 Task: Look for space in Tríkala, Greece from 5th July, 2023 to 15th July, 2023 for 9 adults in price range Rs.15000 to Rs.25000. Place can be entire place with 5 bedrooms having 5 beds and 5 bathrooms. Property type can be house, flat, hotel. Amenities needed are: washing machine. Booking option can be shelf check-in. Required host language is English.
Action: Mouse moved to (499, 59)
Screenshot: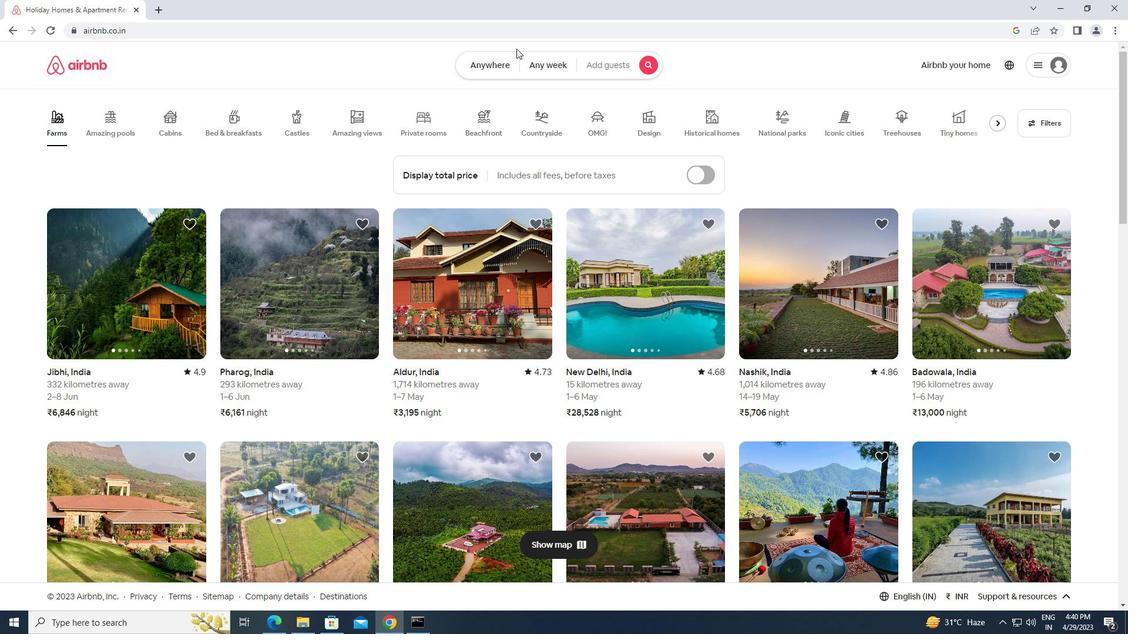 
Action: Mouse pressed left at (499, 59)
Screenshot: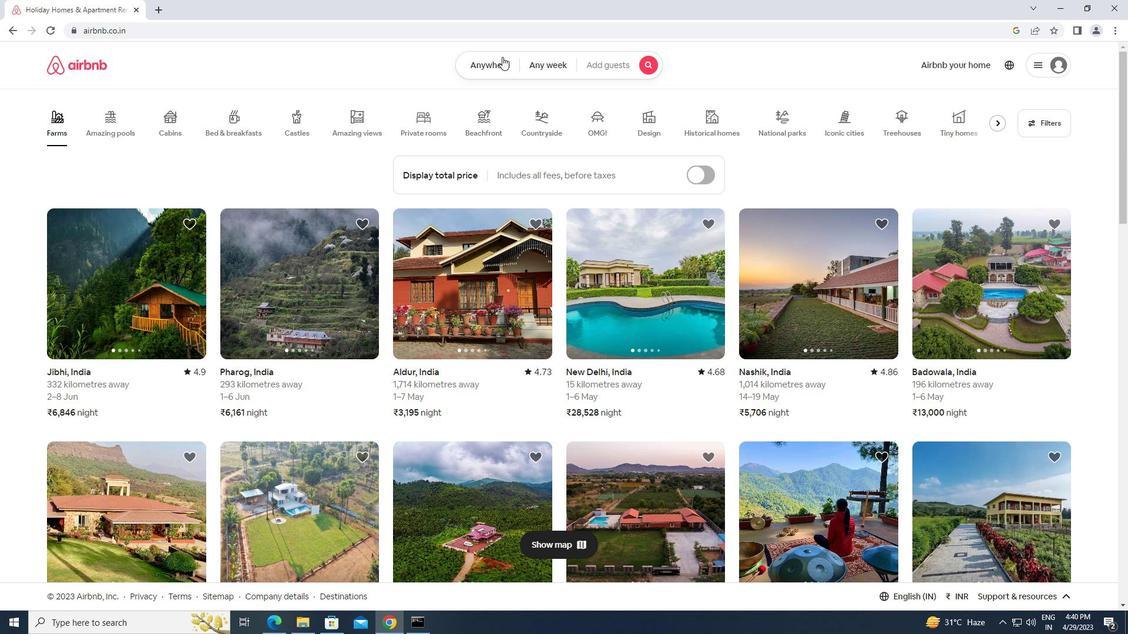 
Action: Mouse moved to (441, 105)
Screenshot: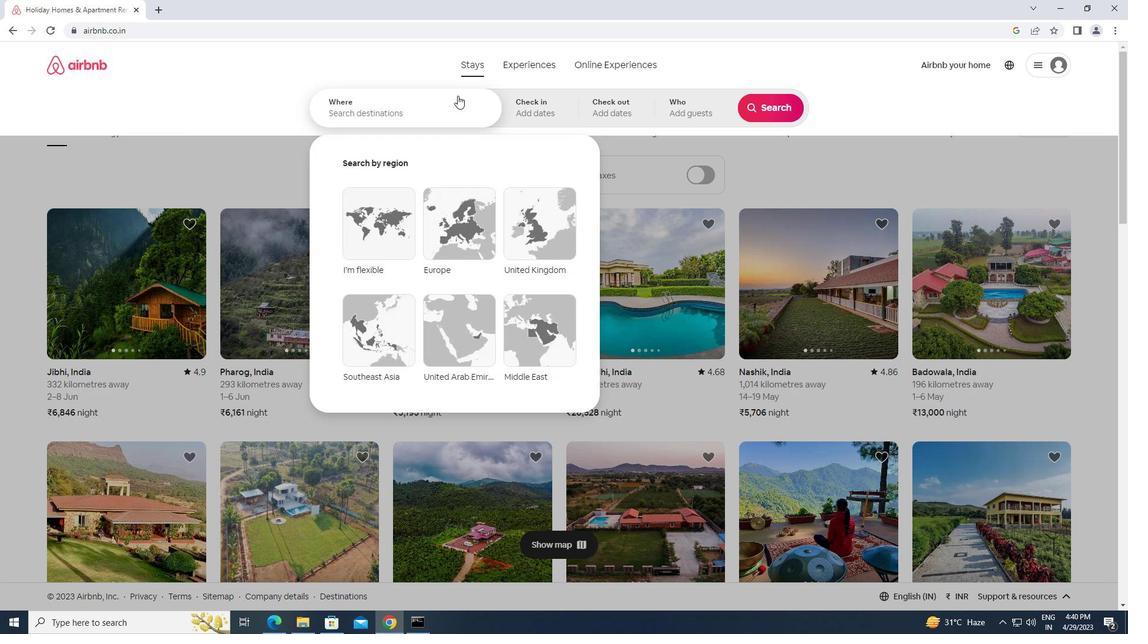 
Action: Mouse pressed left at (441, 105)
Screenshot: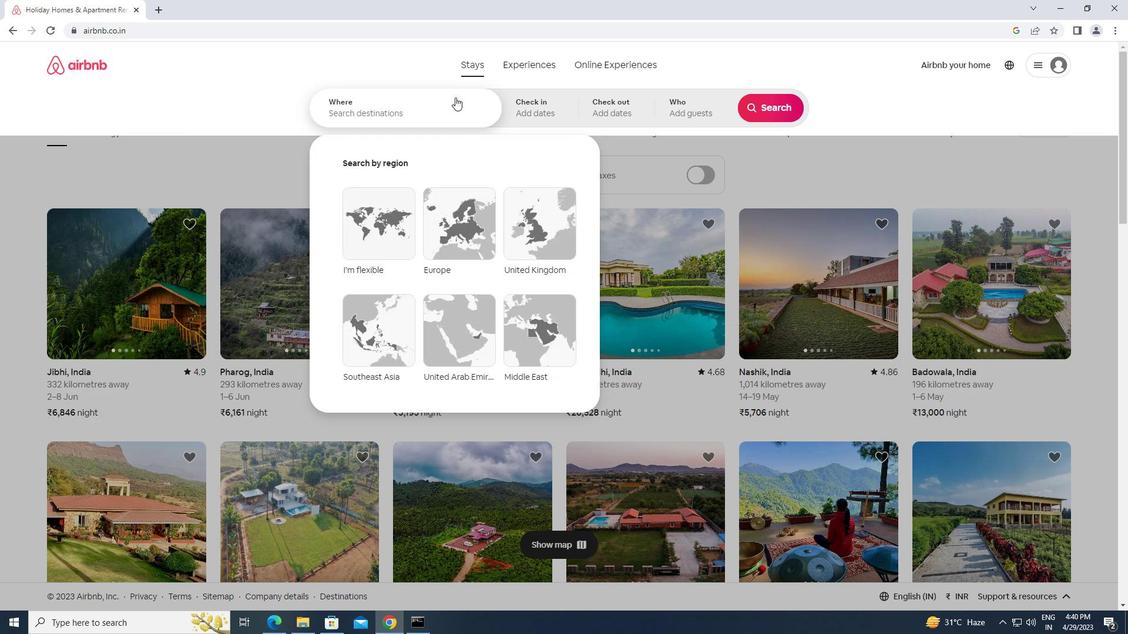 
Action: Key pressed <Key.caps_lock>t<Key.caps_lock>rikala,<Key.space><Key.caps_lock>g<Key.caps_lock>reece<Key.enter>
Screenshot: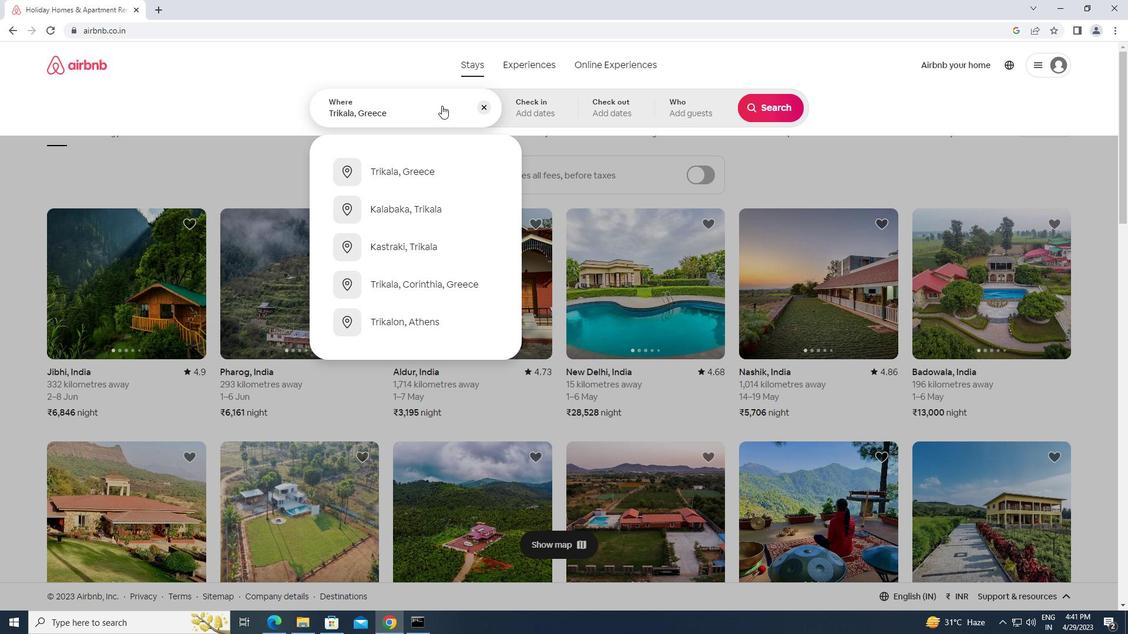 
Action: Mouse moved to (782, 211)
Screenshot: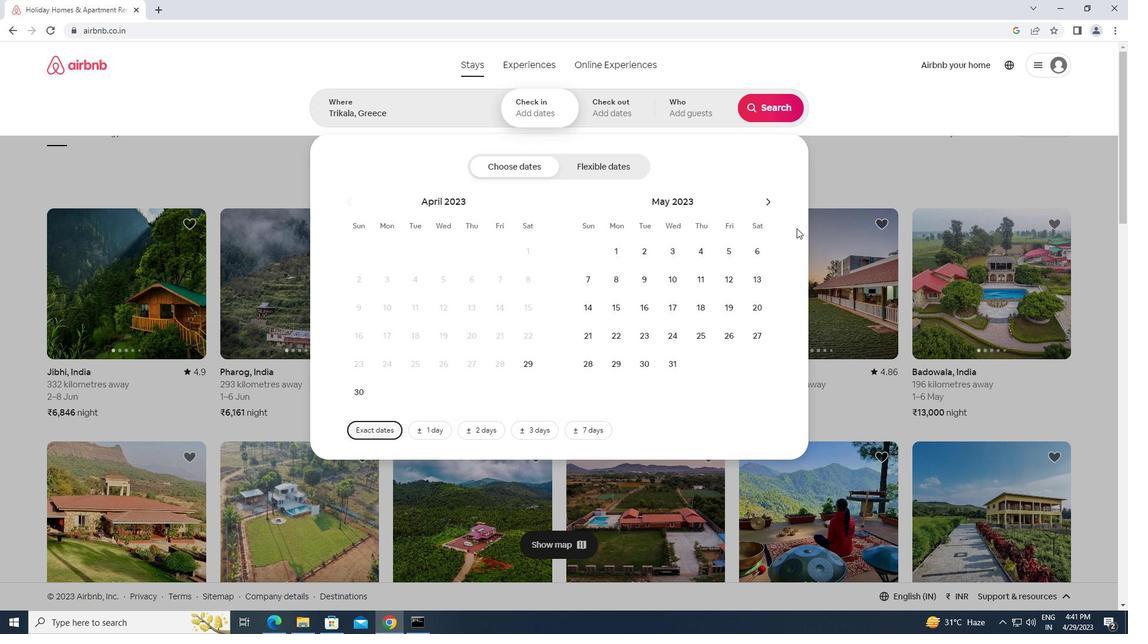 
Action: Mouse pressed left at (782, 211)
Screenshot: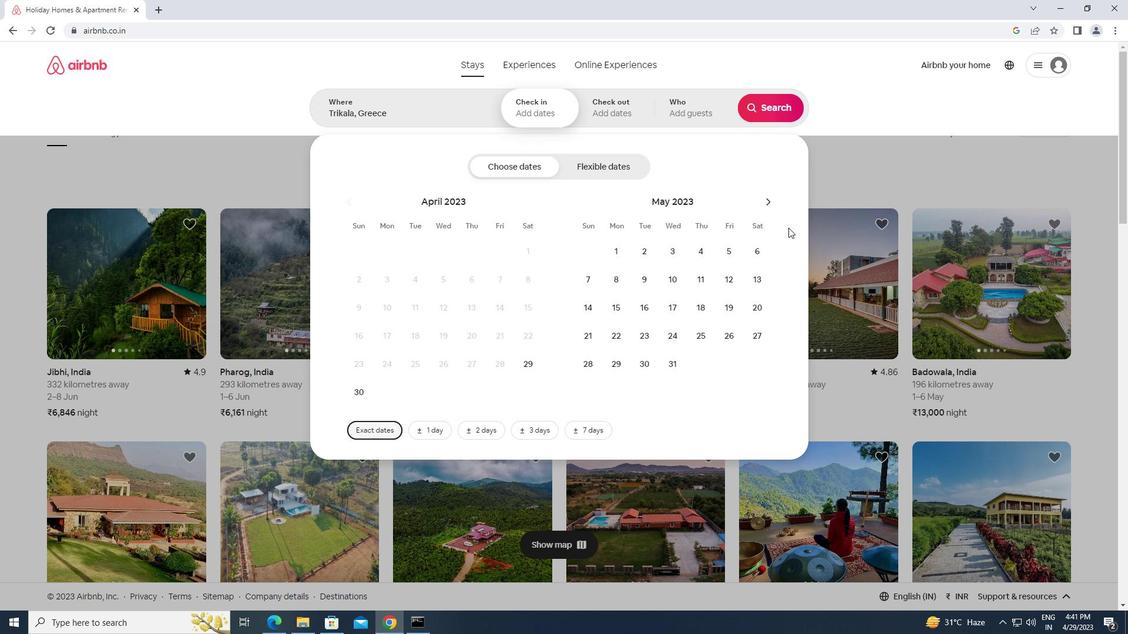 
Action: Mouse moved to (763, 206)
Screenshot: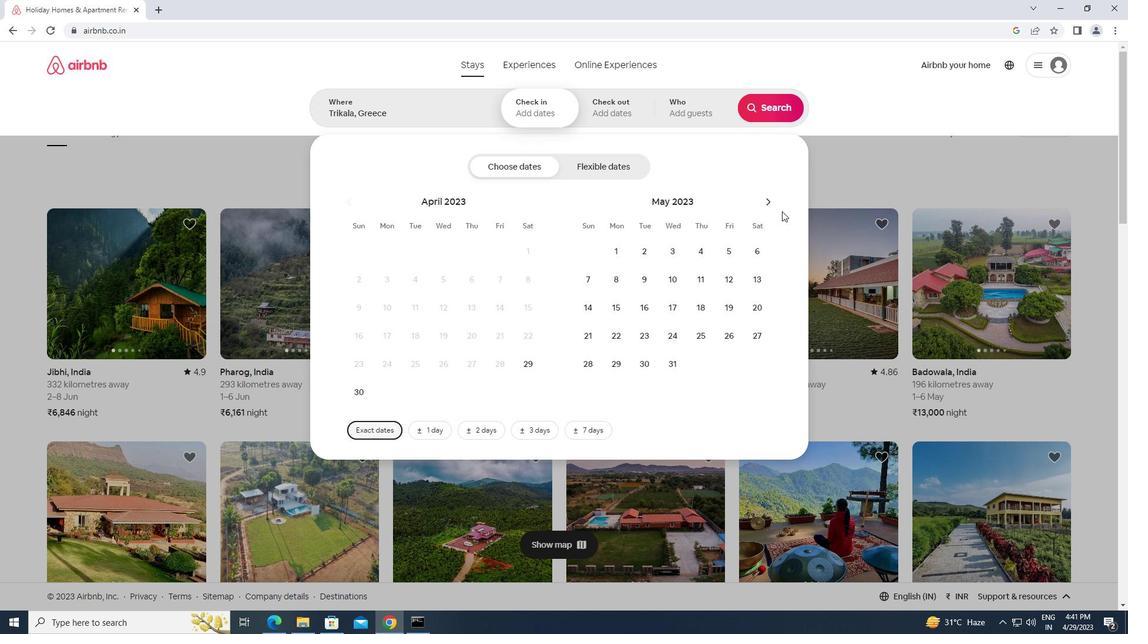 
Action: Mouse pressed left at (763, 206)
Screenshot: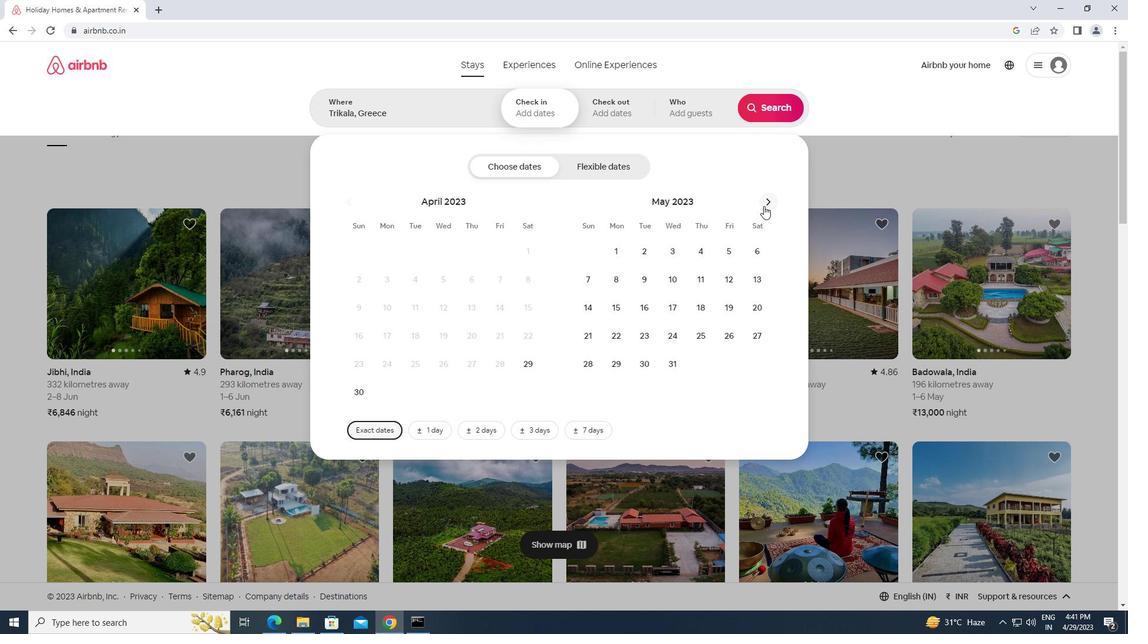 
Action: Mouse pressed left at (763, 206)
Screenshot: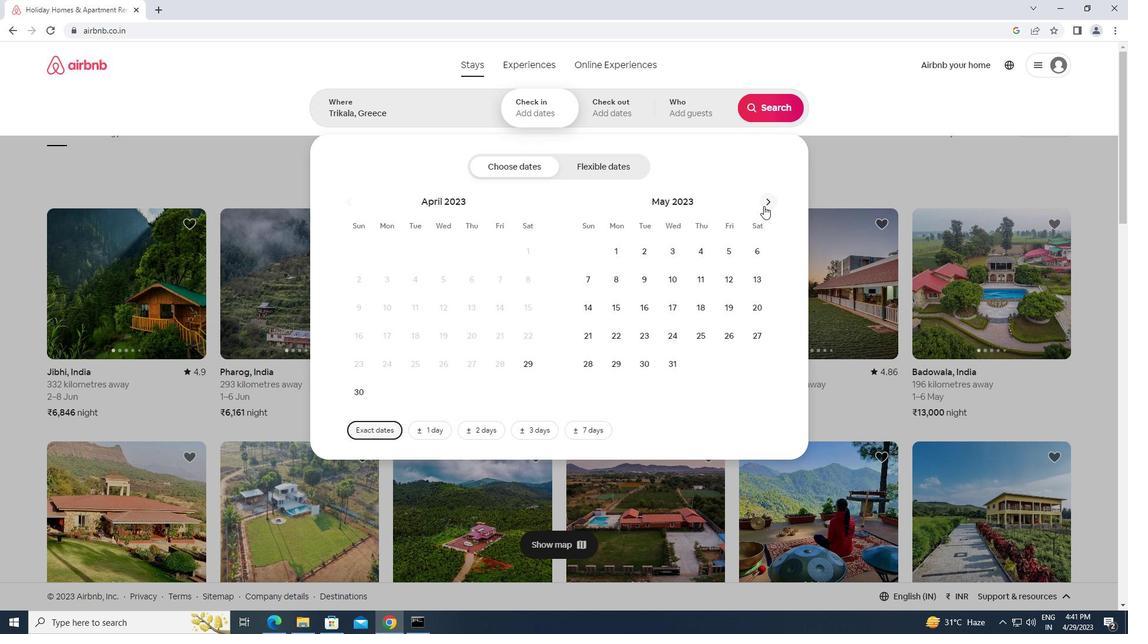 
Action: Mouse moved to (667, 277)
Screenshot: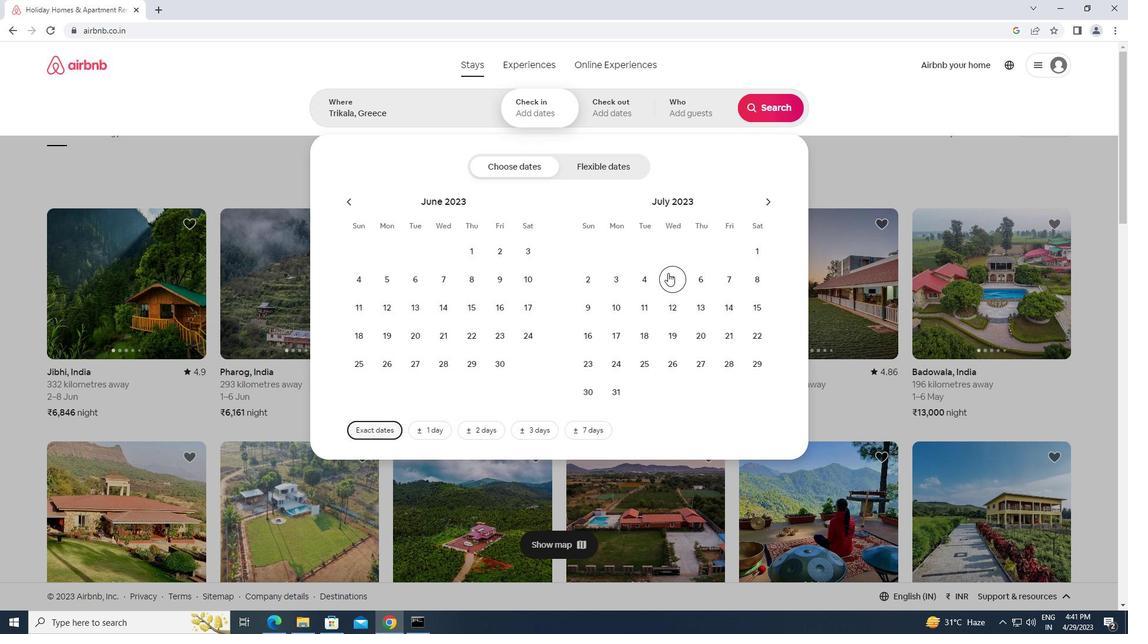 
Action: Mouse pressed left at (667, 277)
Screenshot: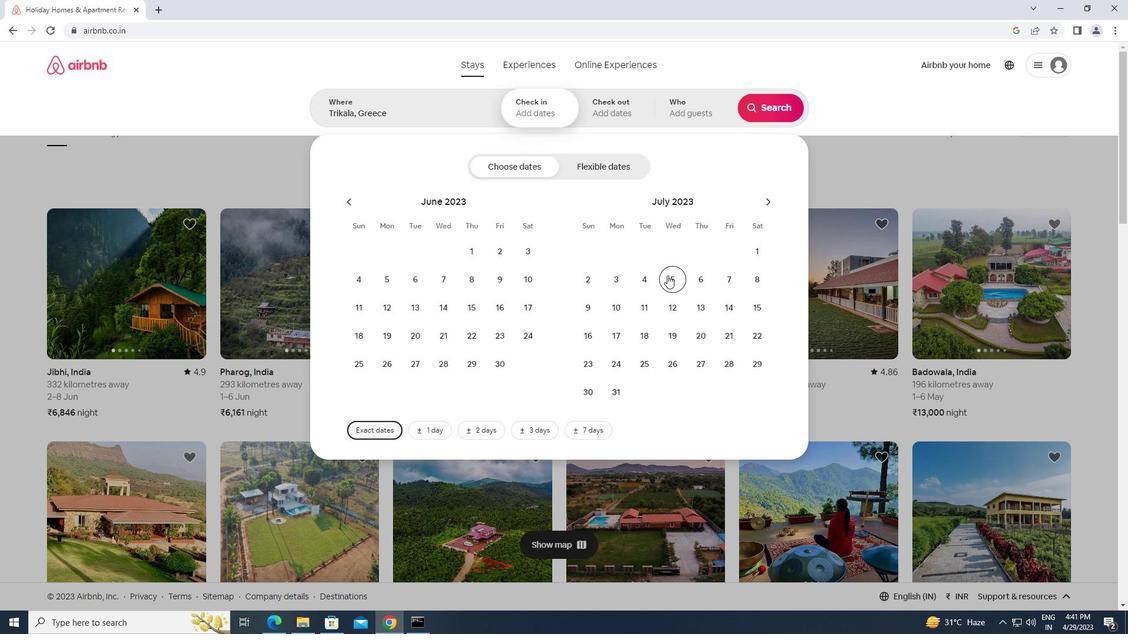 
Action: Mouse moved to (755, 304)
Screenshot: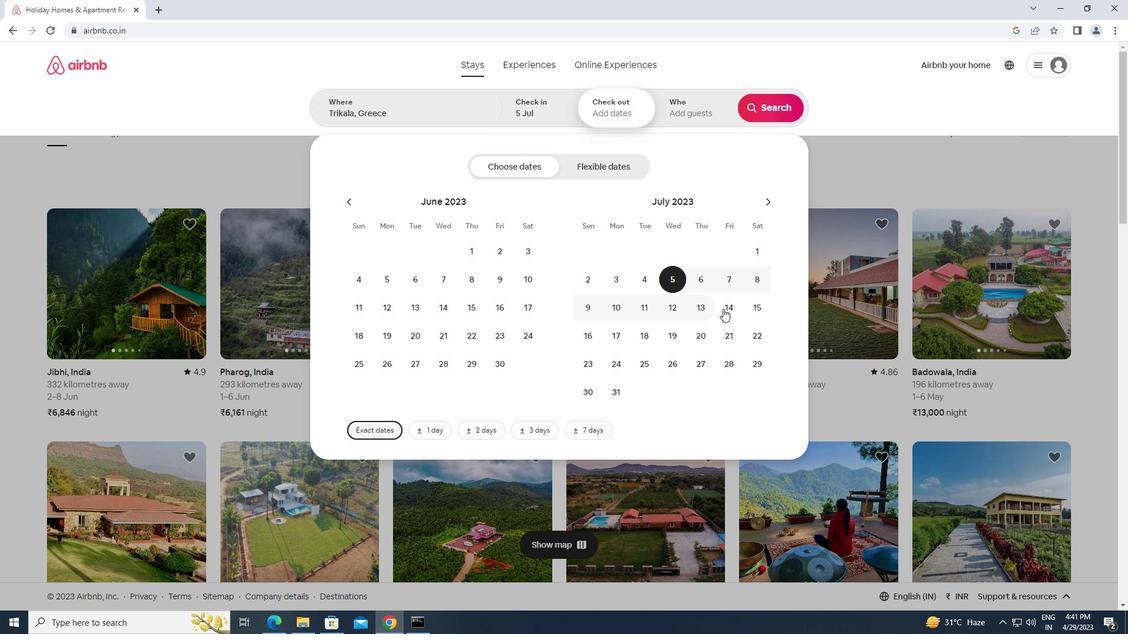 
Action: Mouse pressed left at (755, 304)
Screenshot: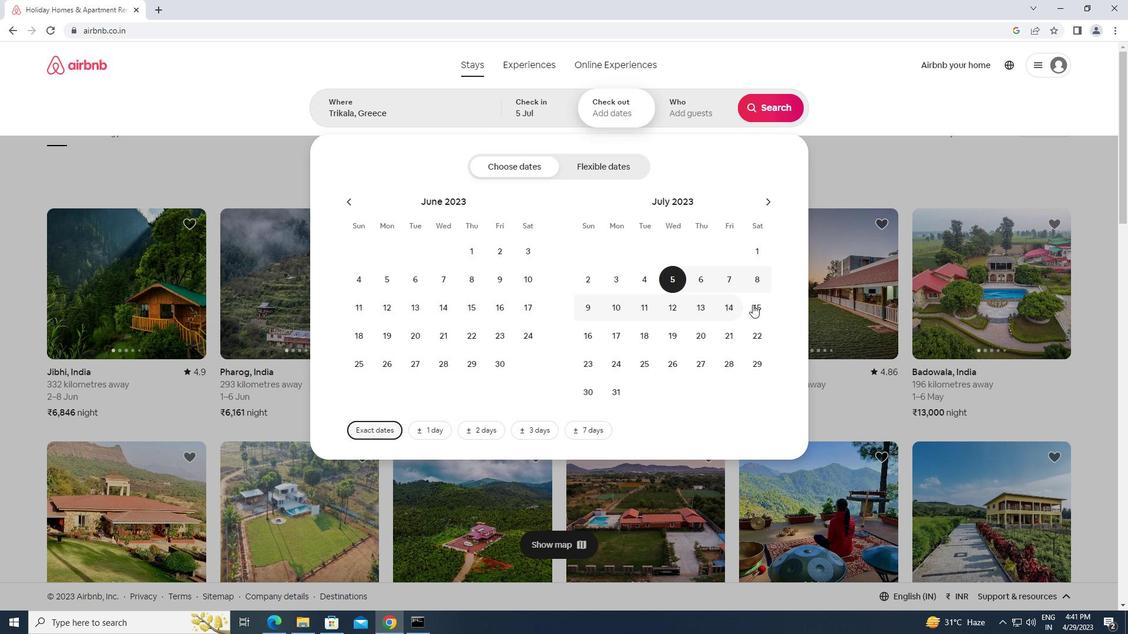 
Action: Mouse moved to (682, 104)
Screenshot: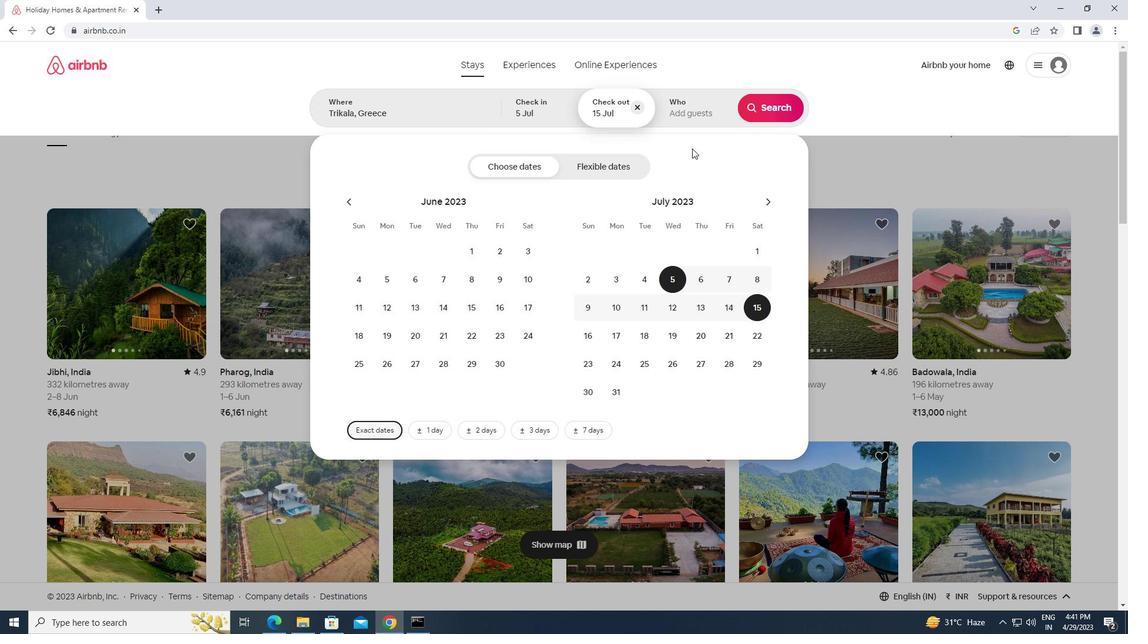 
Action: Mouse pressed left at (682, 104)
Screenshot: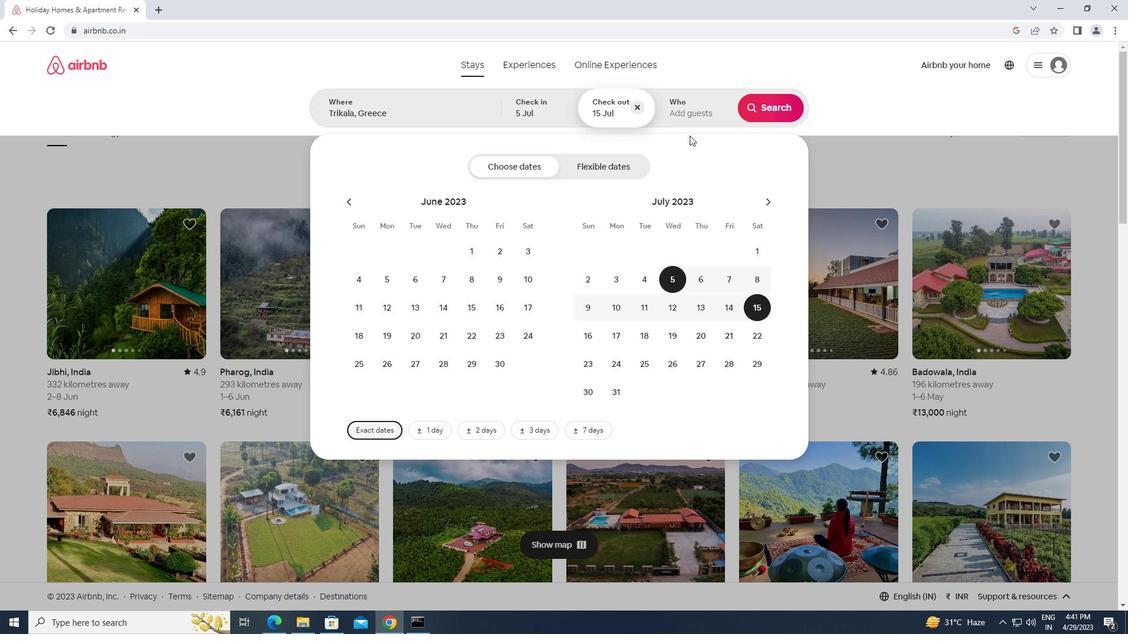 
Action: Mouse moved to (779, 166)
Screenshot: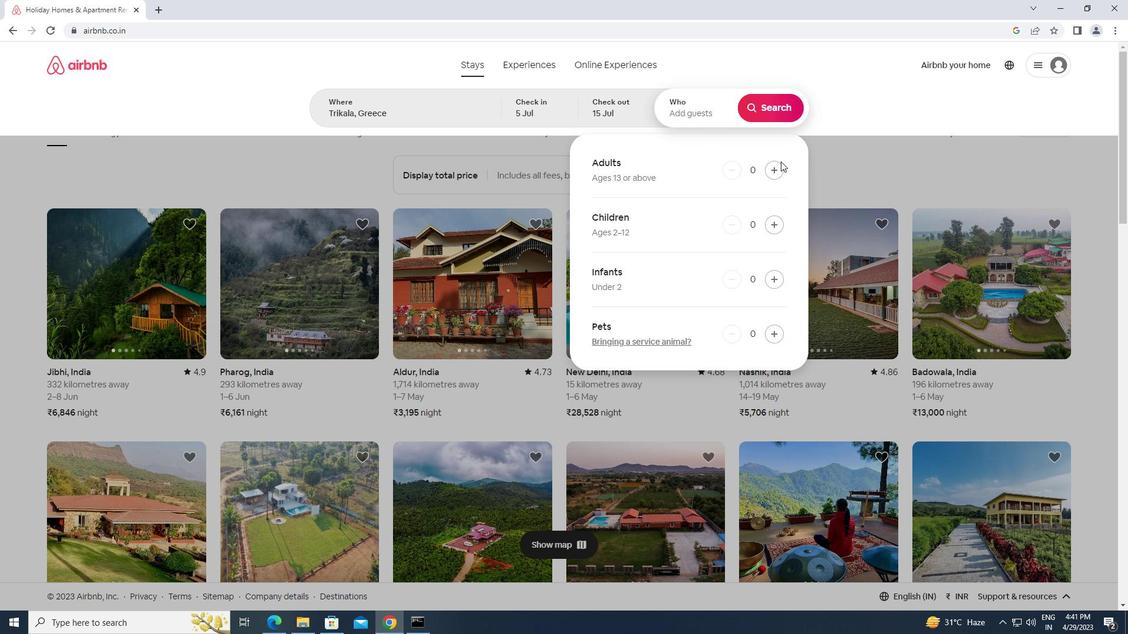 
Action: Mouse pressed left at (779, 166)
Screenshot: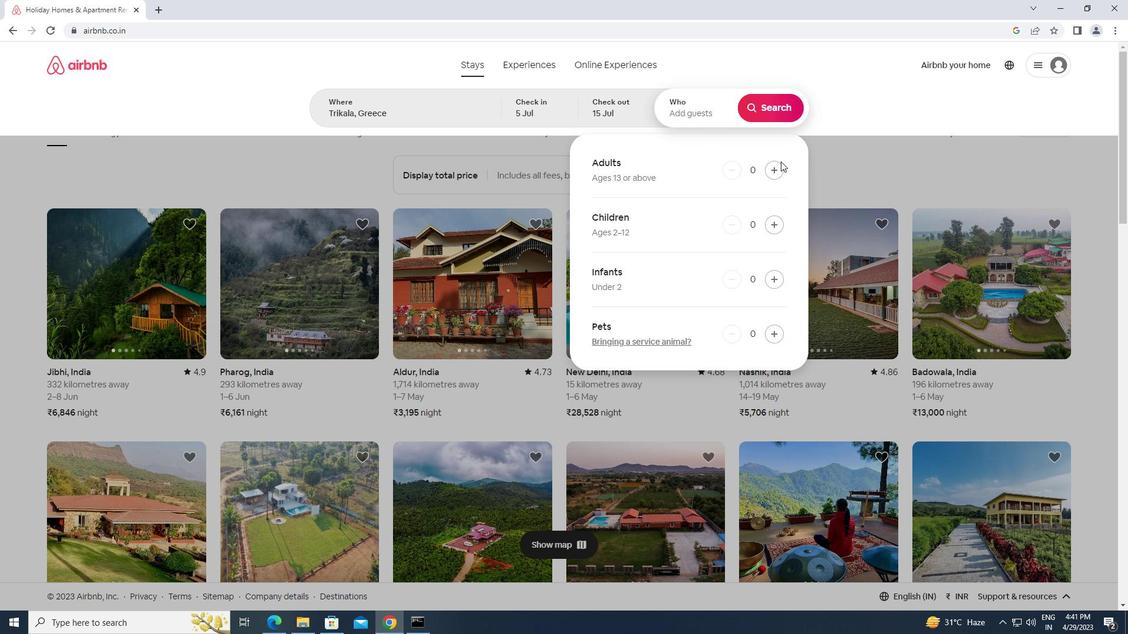 
Action: Mouse pressed left at (779, 166)
Screenshot: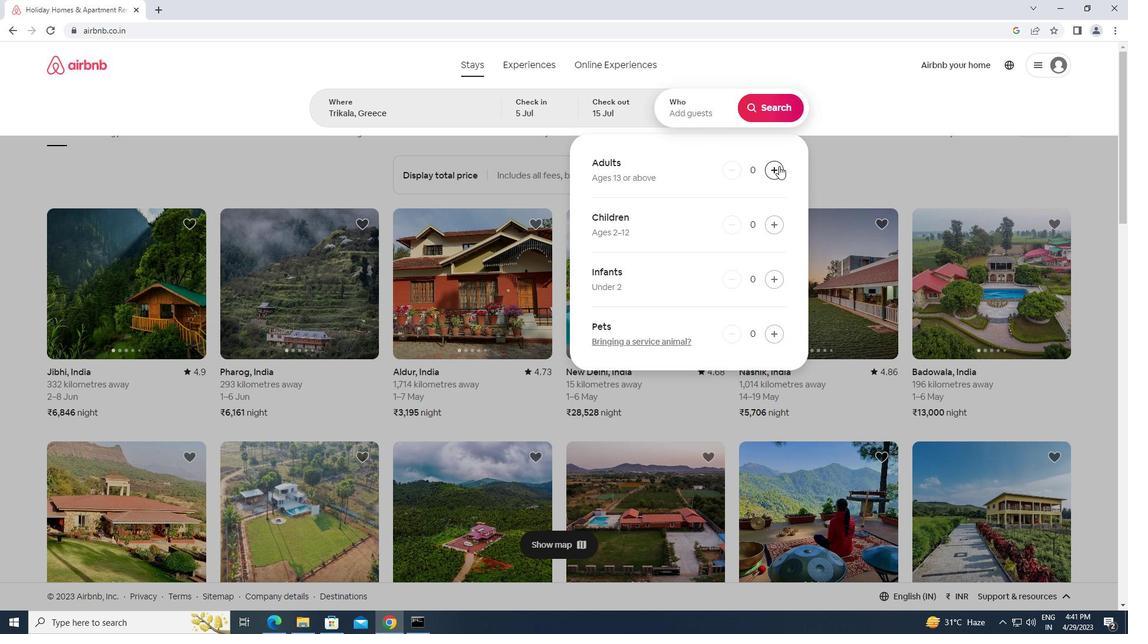 
Action: Mouse pressed left at (779, 166)
Screenshot: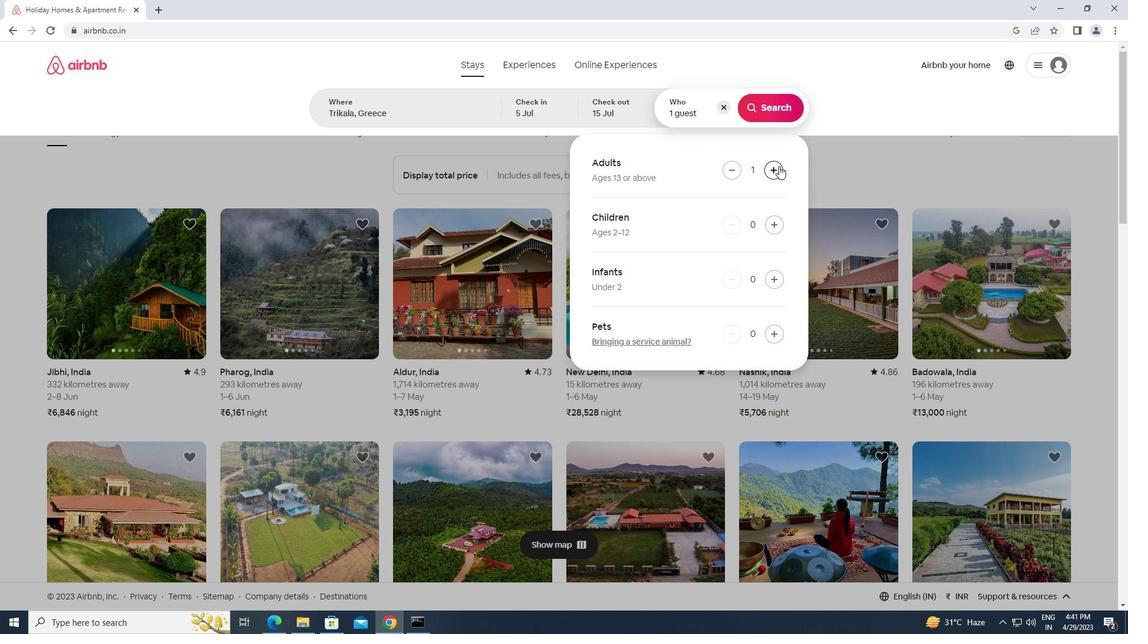 
Action: Mouse pressed left at (779, 166)
Screenshot: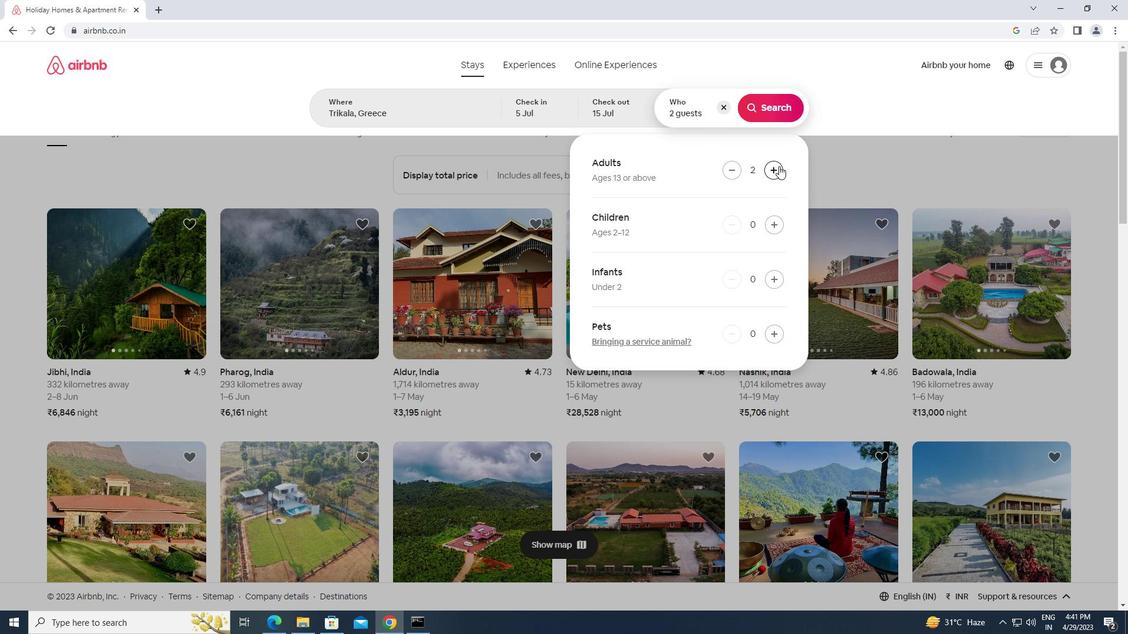 
Action: Mouse pressed left at (779, 166)
Screenshot: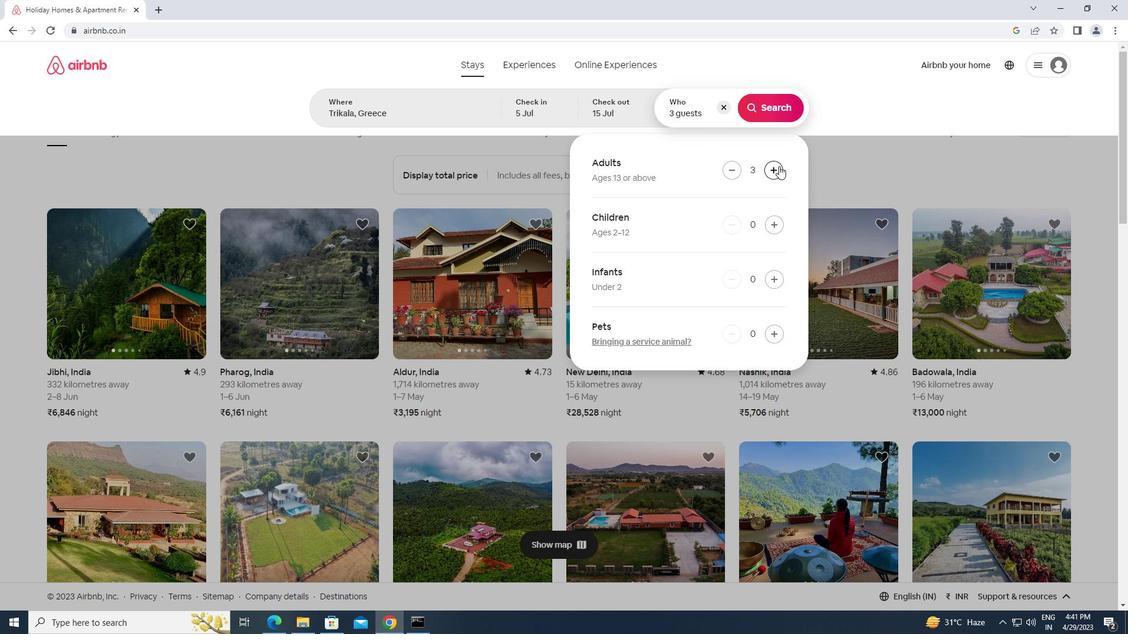 
Action: Mouse pressed left at (779, 166)
Screenshot: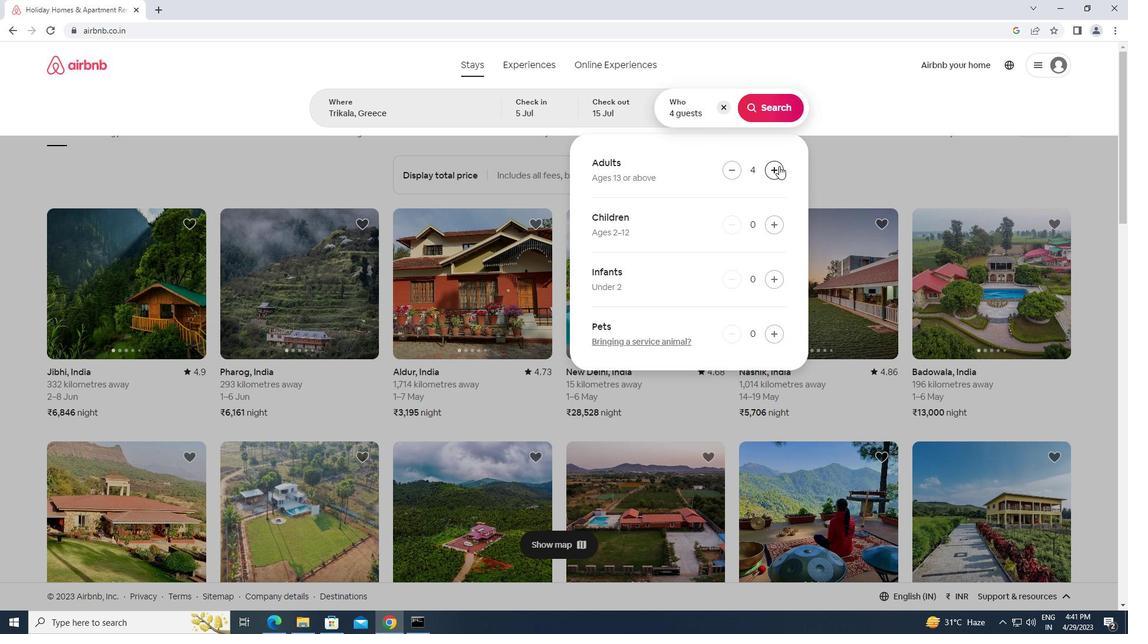 
Action: Mouse pressed left at (779, 166)
Screenshot: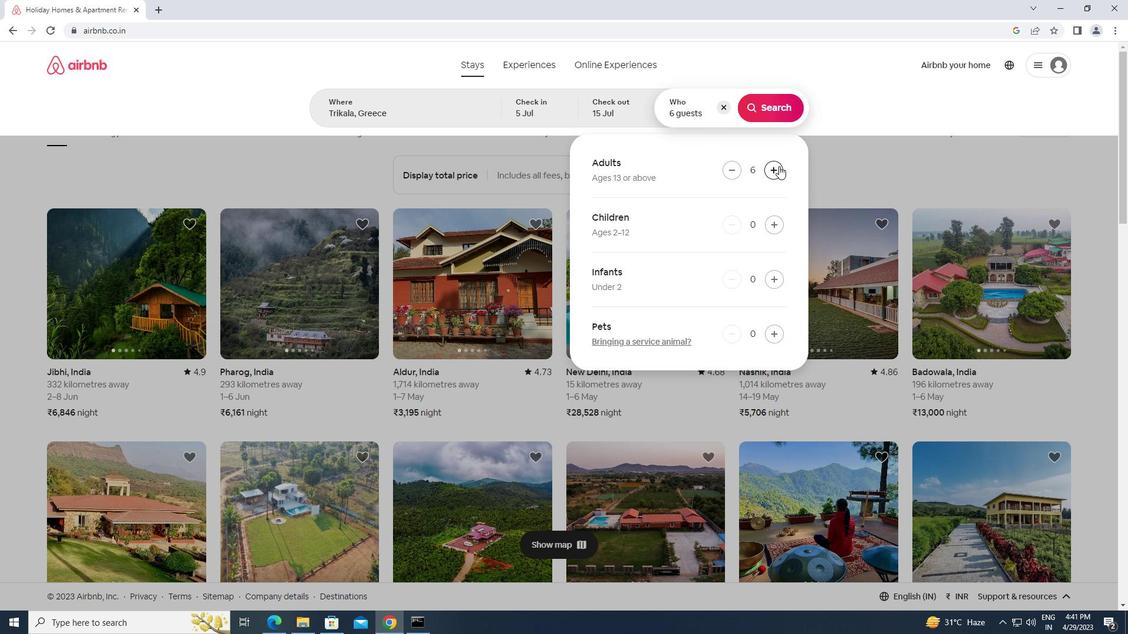 
Action: Mouse pressed left at (779, 166)
Screenshot: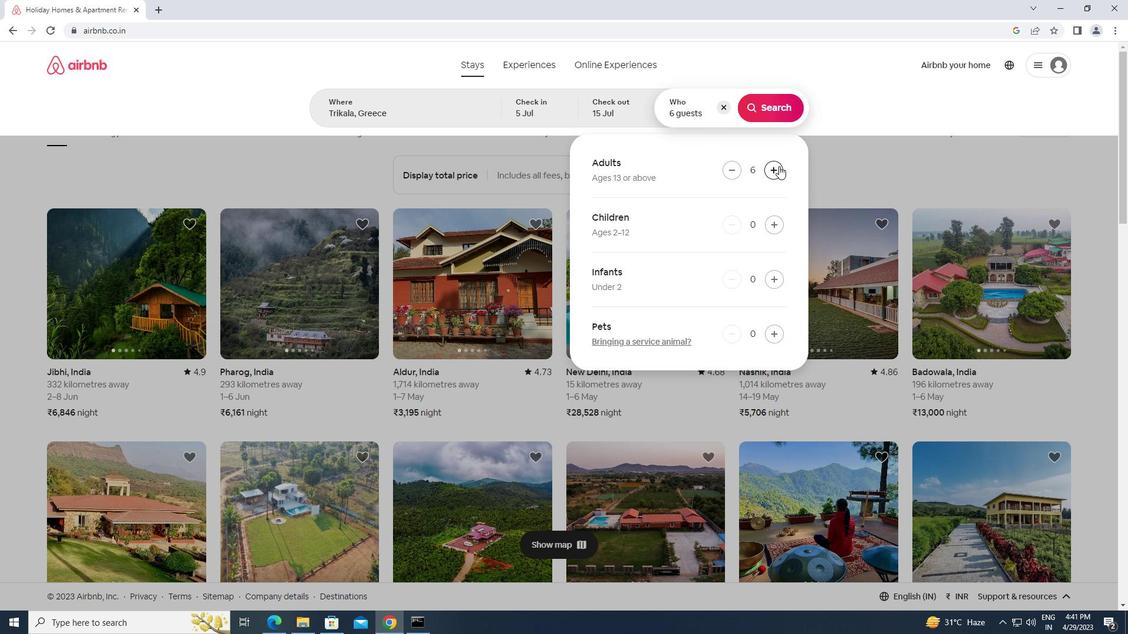 
Action: Mouse pressed left at (779, 166)
Screenshot: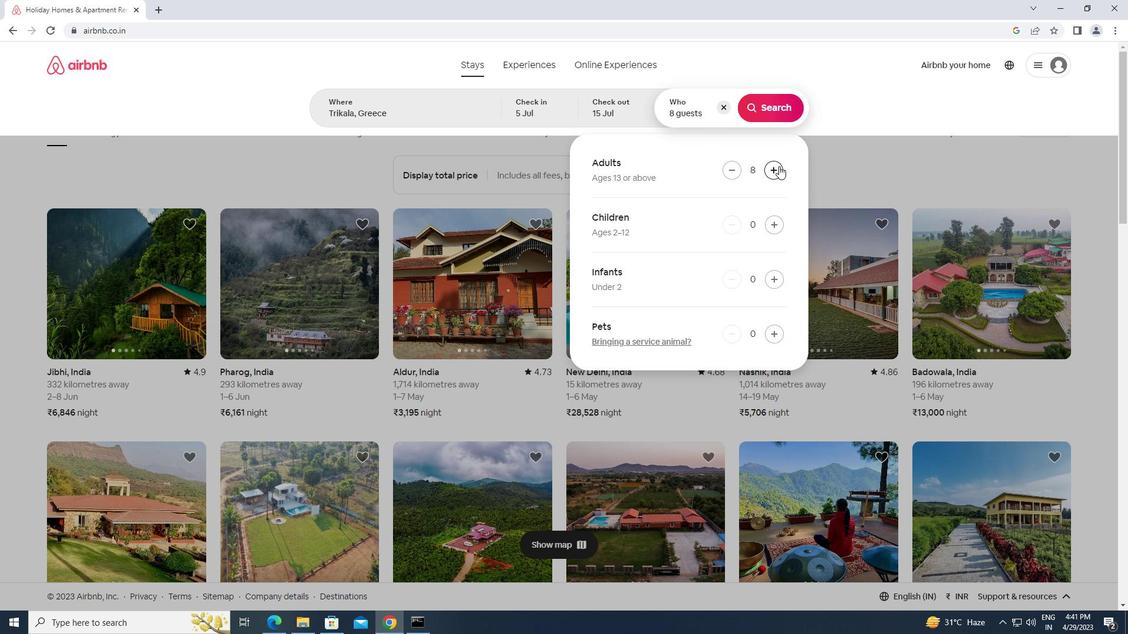 
Action: Mouse moved to (766, 116)
Screenshot: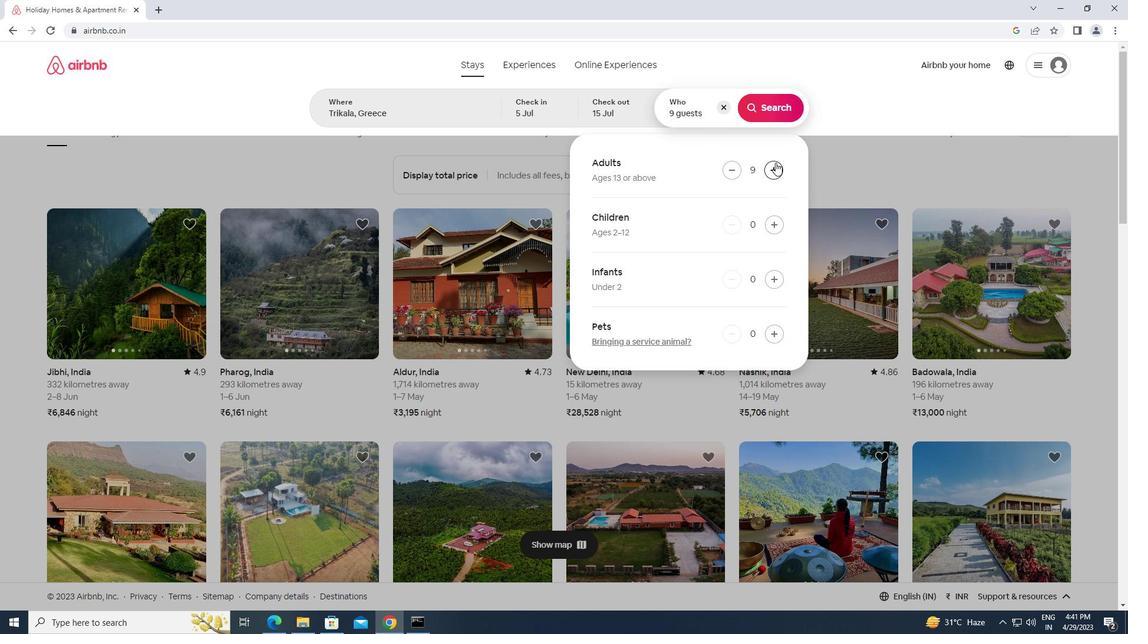 
Action: Mouse pressed left at (766, 116)
Screenshot: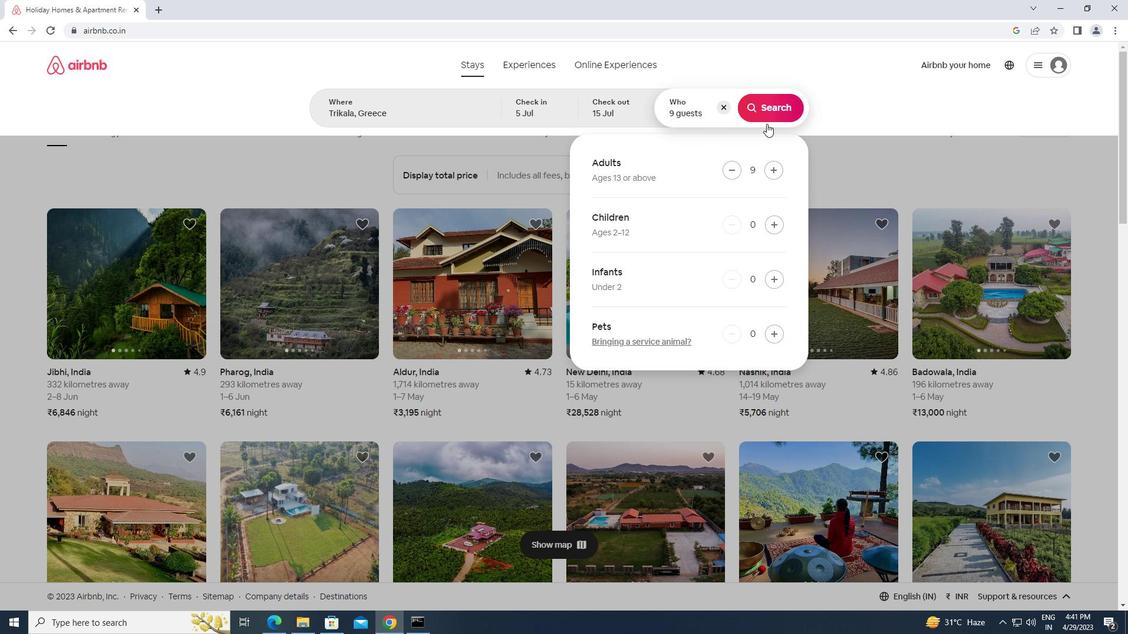 
Action: Mouse moved to (1074, 109)
Screenshot: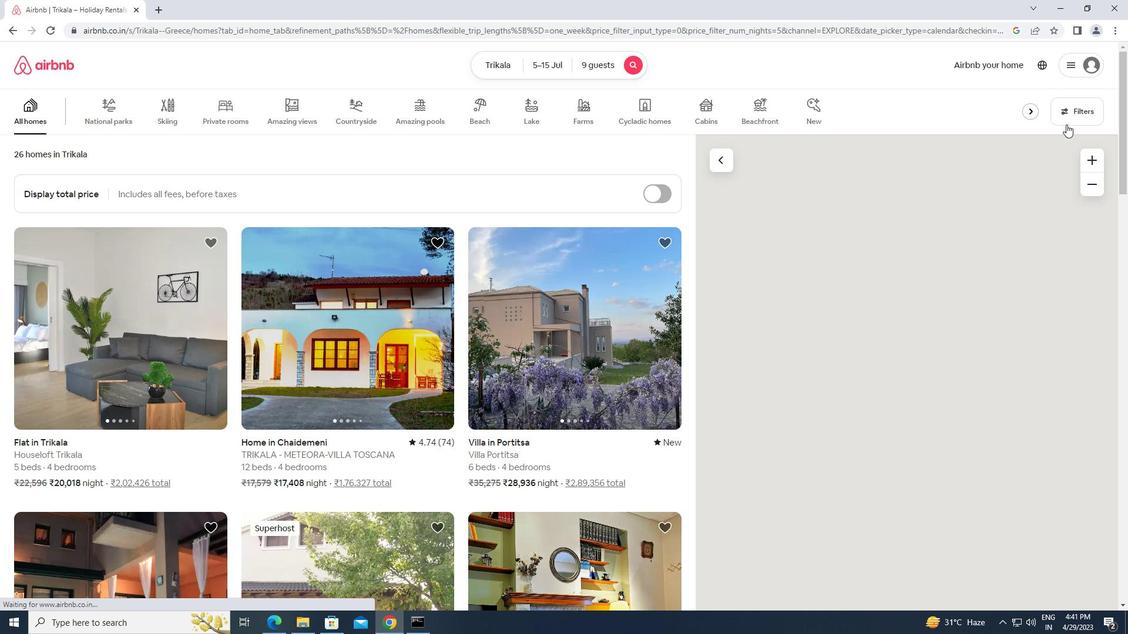 
Action: Mouse pressed left at (1074, 109)
Screenshot: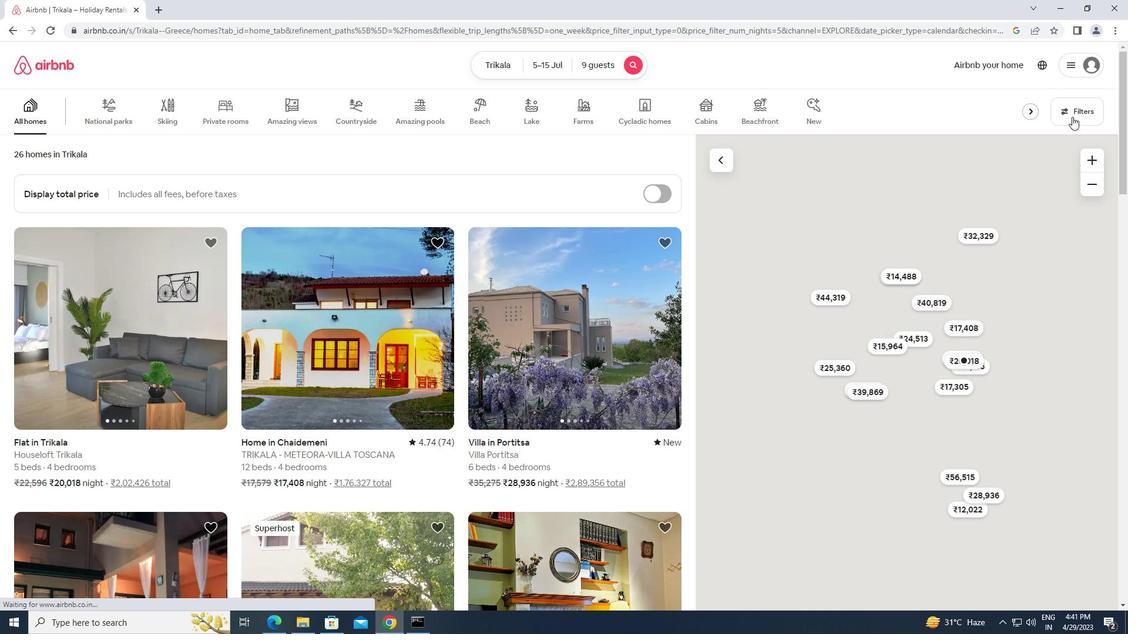 
Action: Mouse moved to (423, 256)
Screenshot: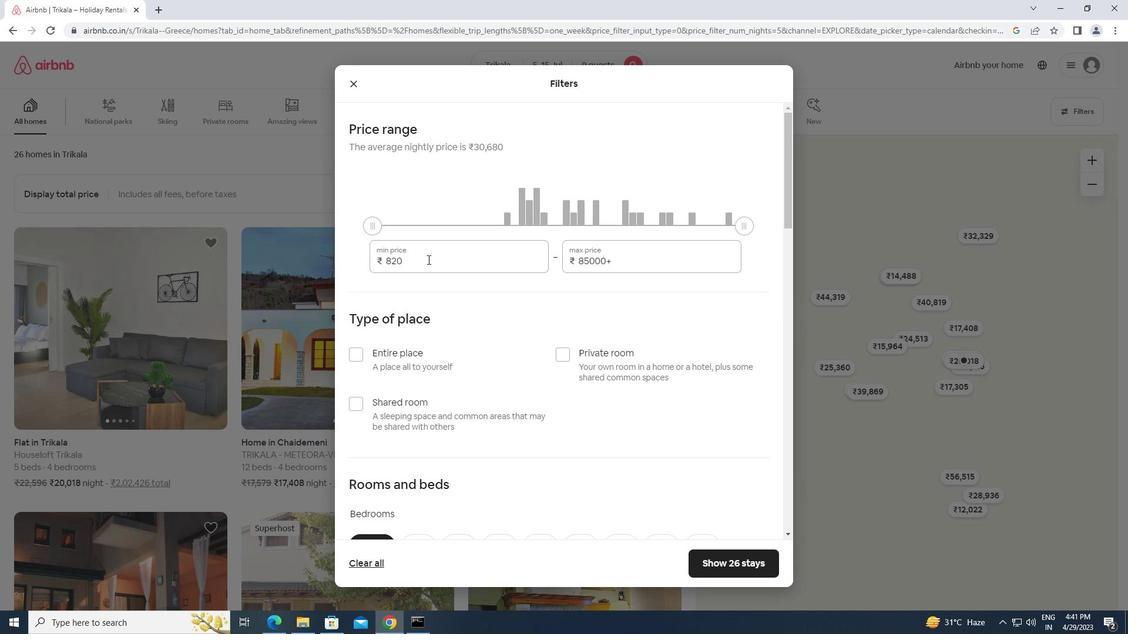 
Action: Mouse pressed left at (423, 256)
Screenshot: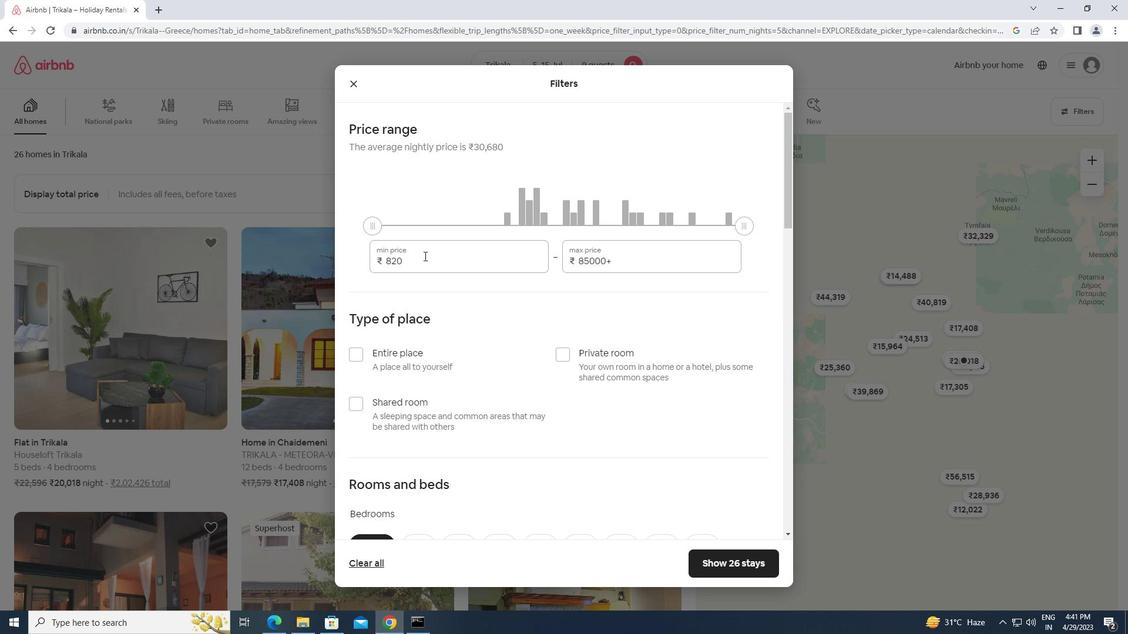 
Action: Mouse moved to (363, 274)
Screenshot: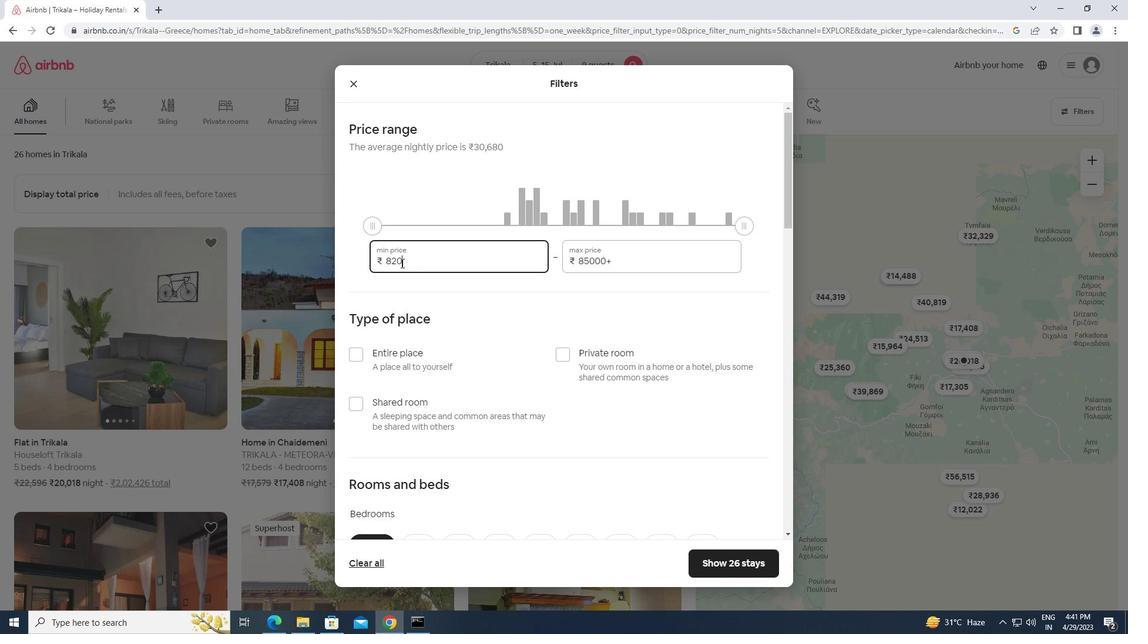 
Action: Key pressed 15000<Key.tab><Key.left>
Screenshot: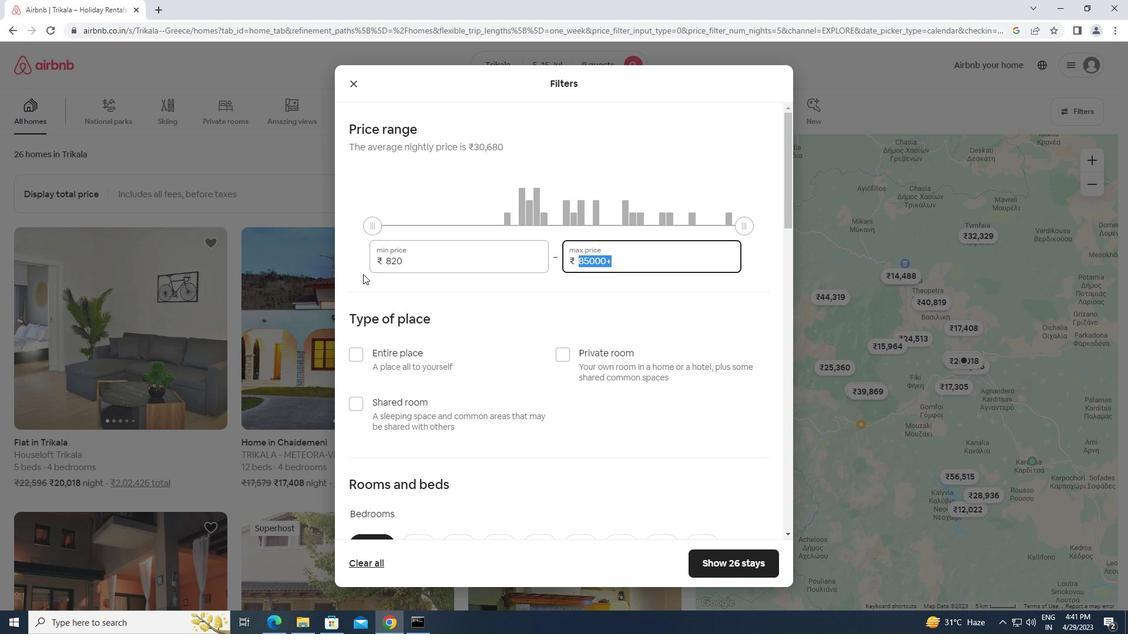 
Action: Mouse moved to (411, 264)
Screenshot: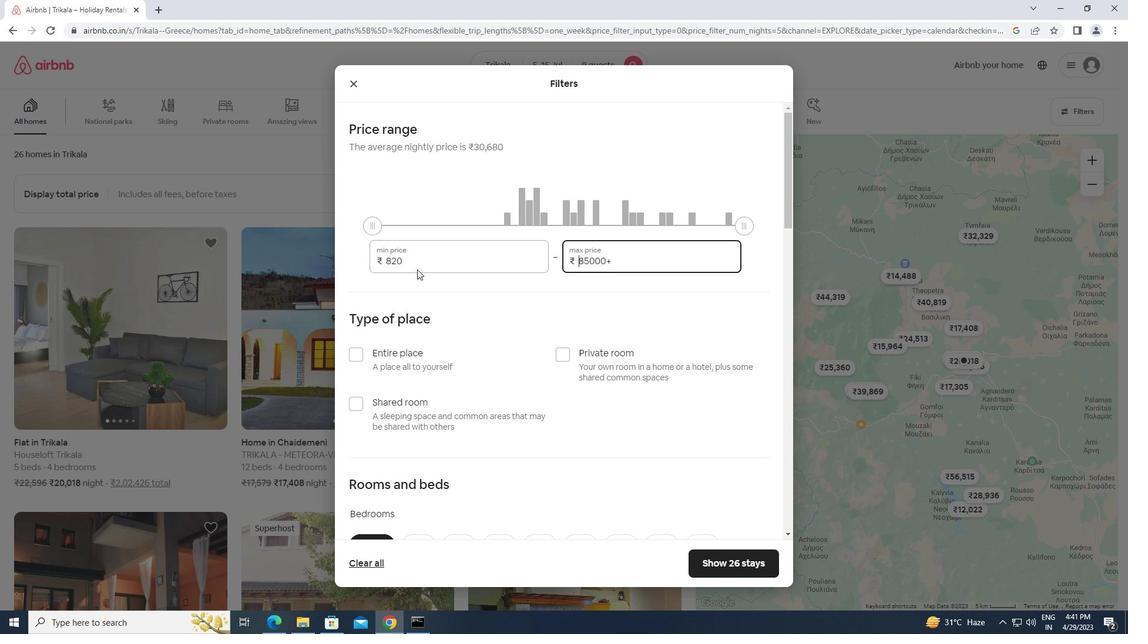 
Action: Mouse pressed left at (411, 264)
Screenshot: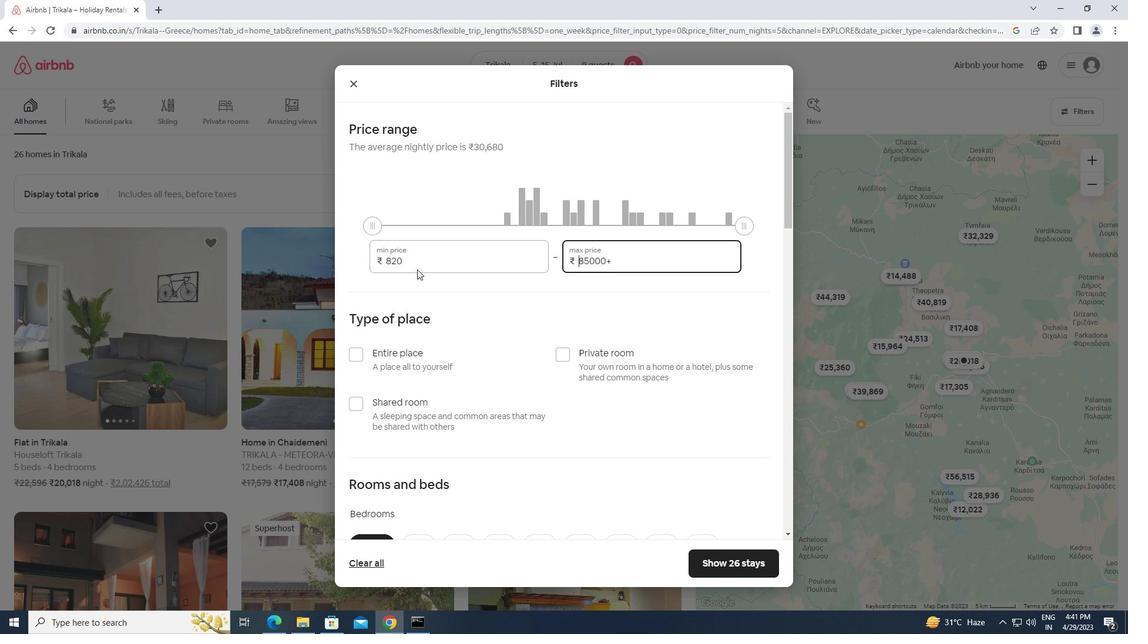 
Action: Mouse moved to (375, 266)
Screenshot: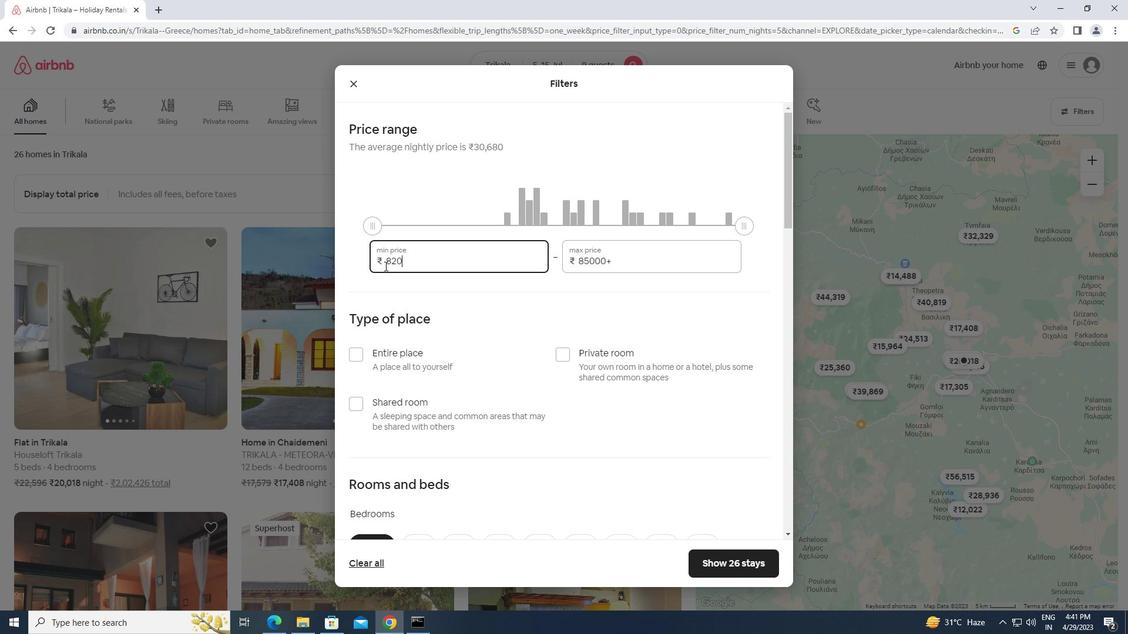 
Action: Key pressed 15000<Key.tab><Key.backspace>25000
Screenshot: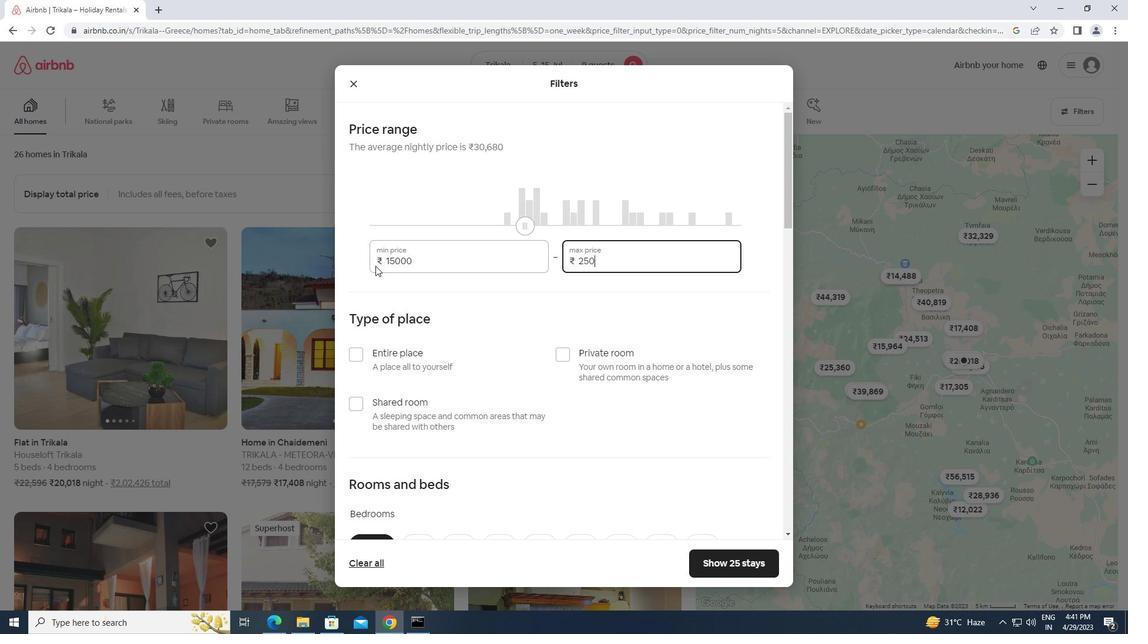 
Action: Mouse moved to (354, 357)
Screenshot: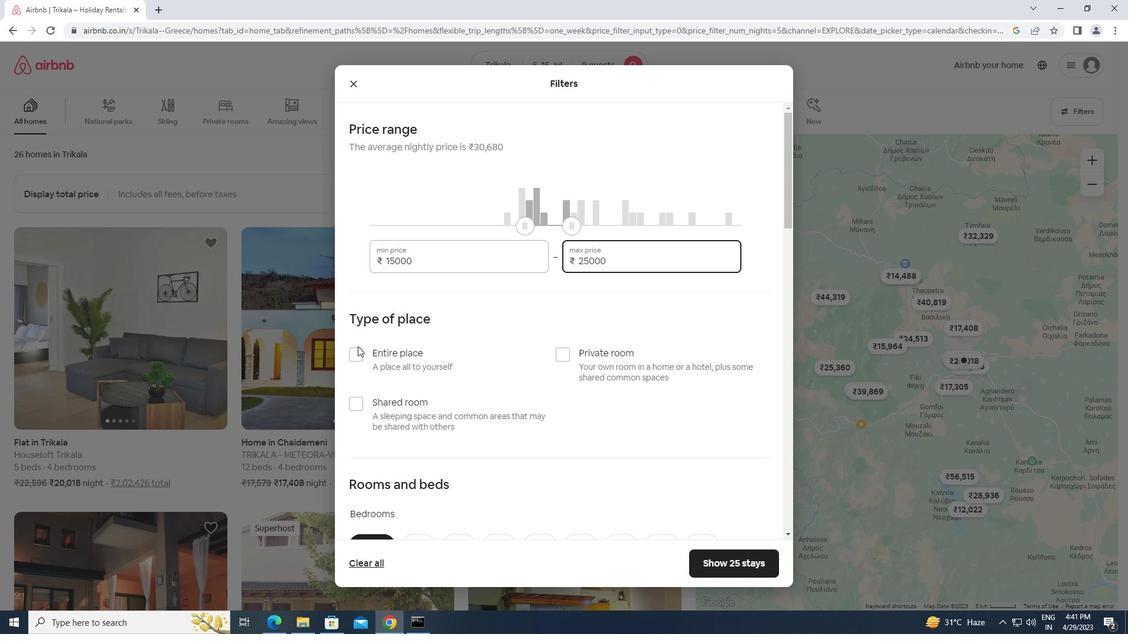 
Action: Mouse pressed left at (354, 357)
Screenshot: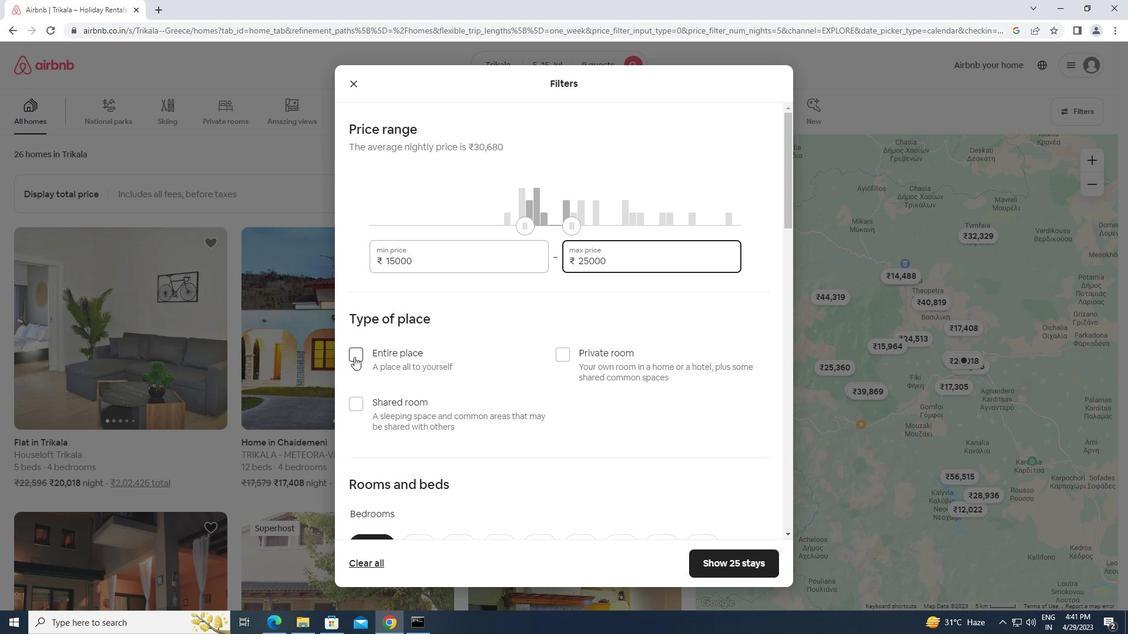 
Action: Mouse moved to (473, 371)
Screenshot: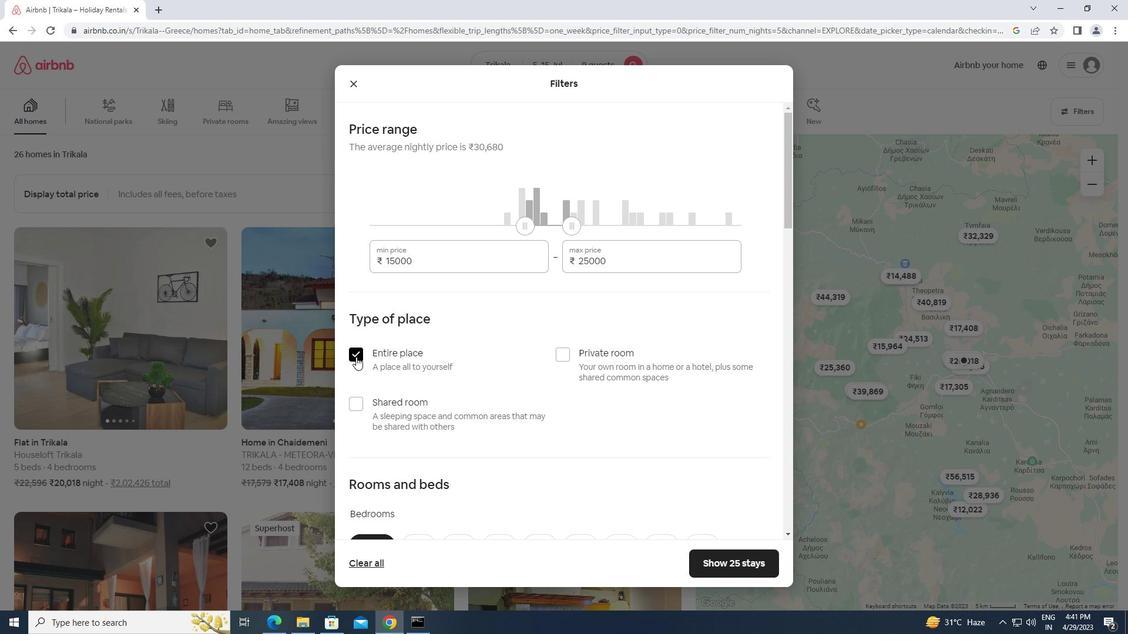 
Action: Mouse scrolled (473, 370) with delta (0, 0)
Screenshot: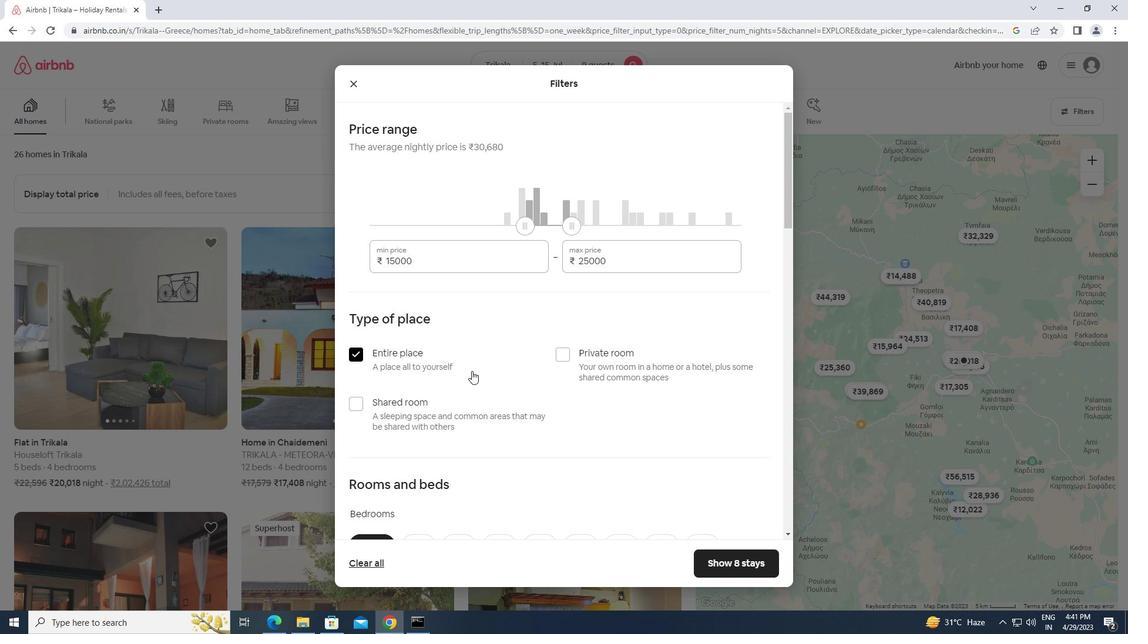 
Action: Mouse scrolled (473, 370) with delta (0, 0)
Screenshot: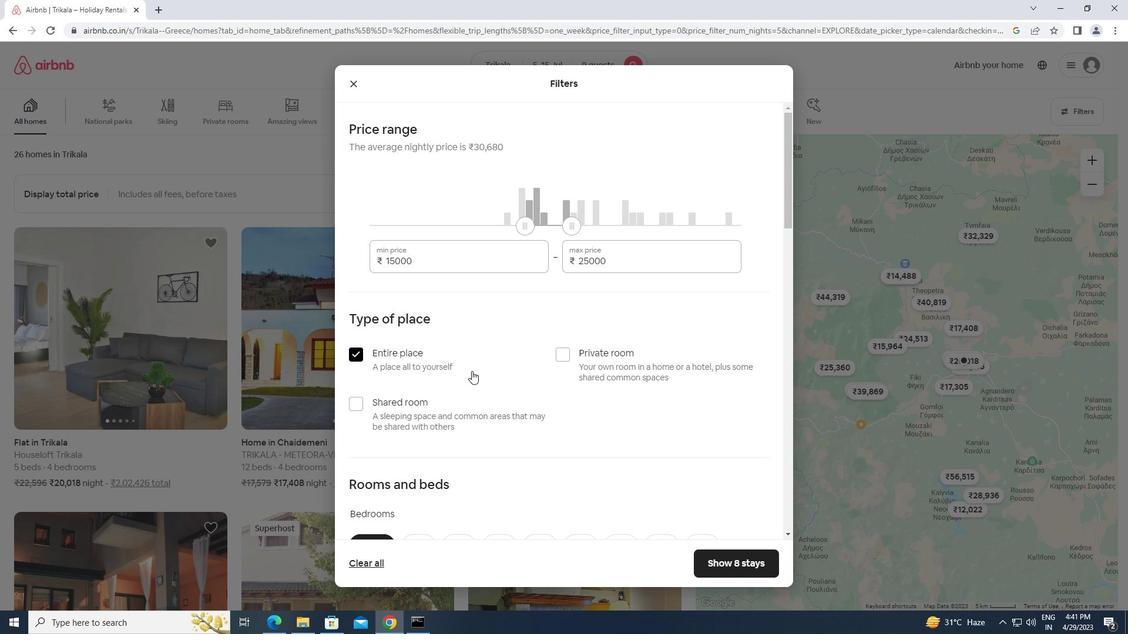 
Action: Mouse scrolled (473, 370) with delta (0, 0)
Screenshot: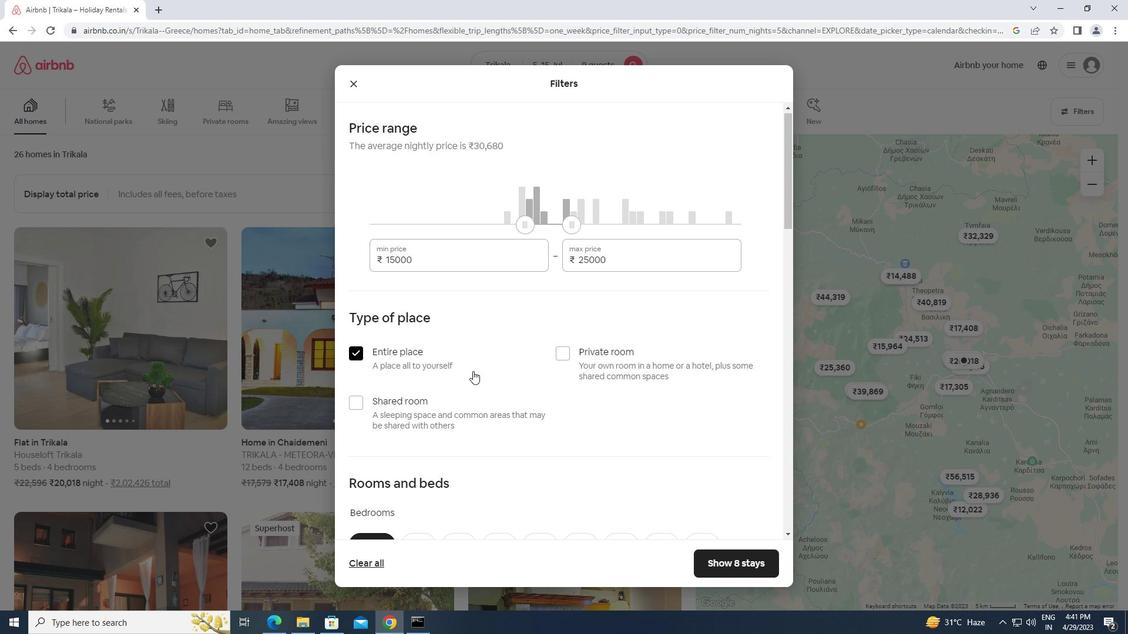 
Action: Mouse scrolled (473, 370) with delta (0, 0)
Screenshot: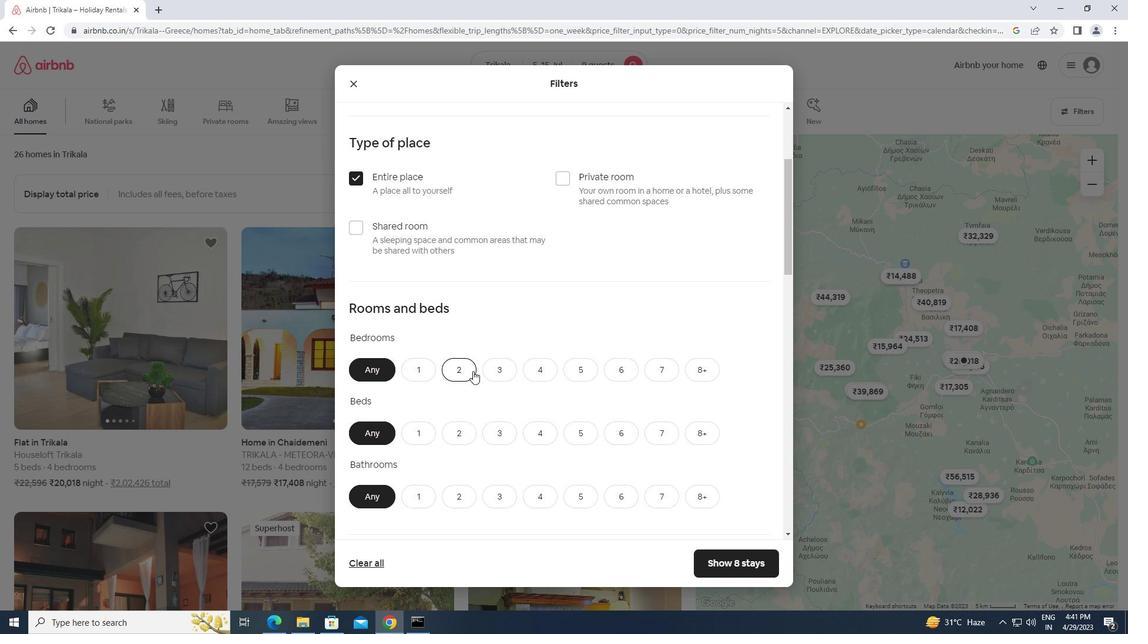 
Action: Mouse moved to (578, 316)
Screenshot: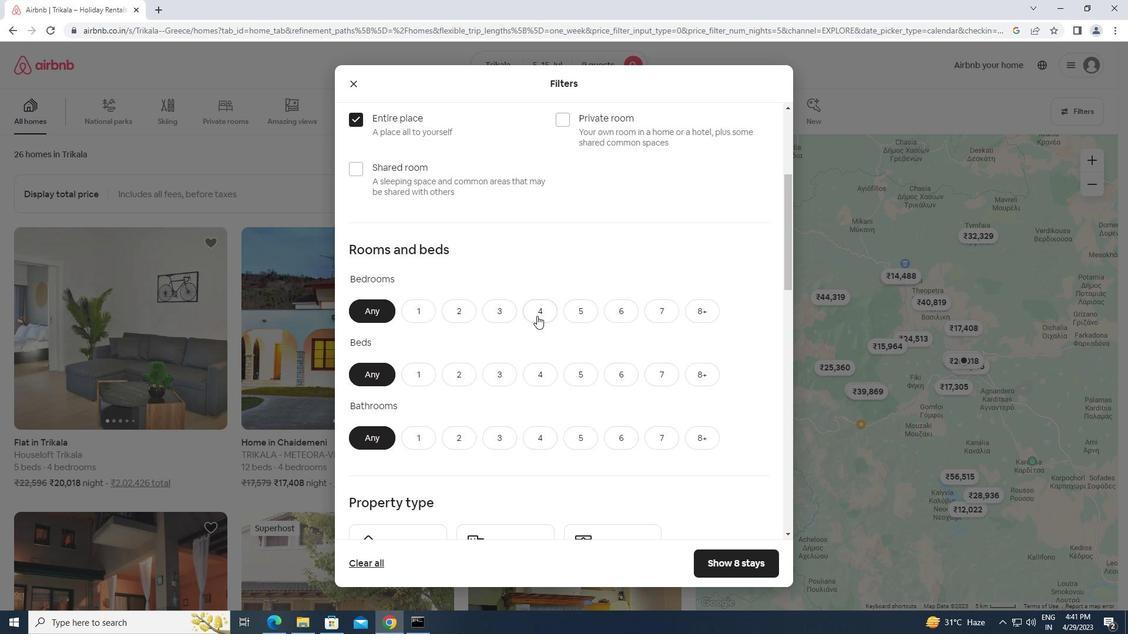 
Action: Mouse pressed left at (578, 316)
Screenshot: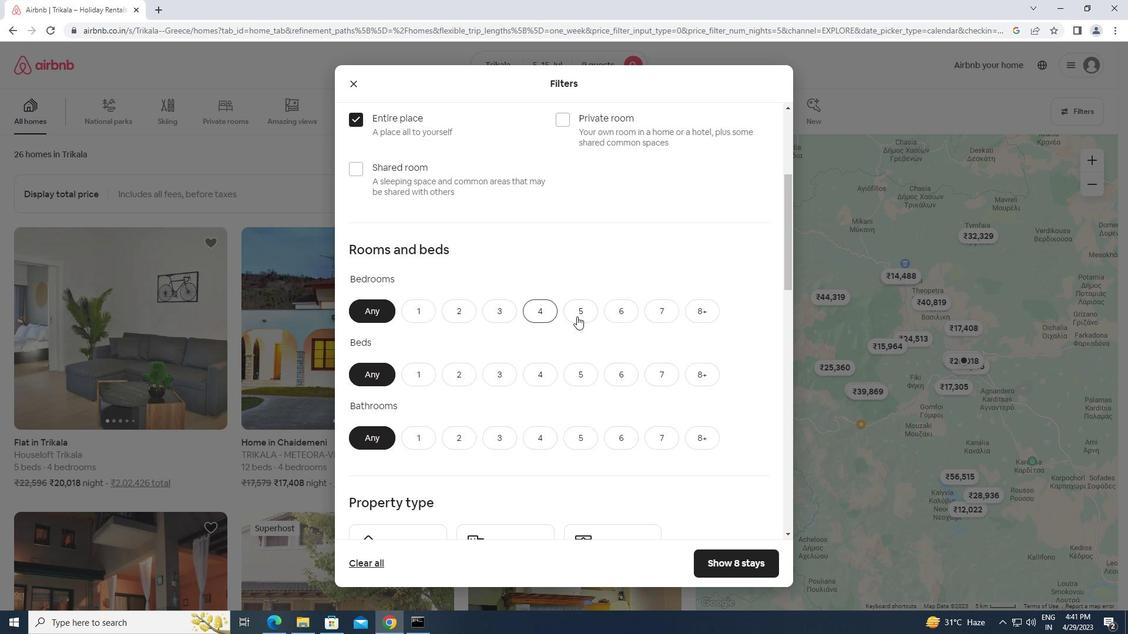 
Action: Mouse moved to (574, 369)
Screenshot: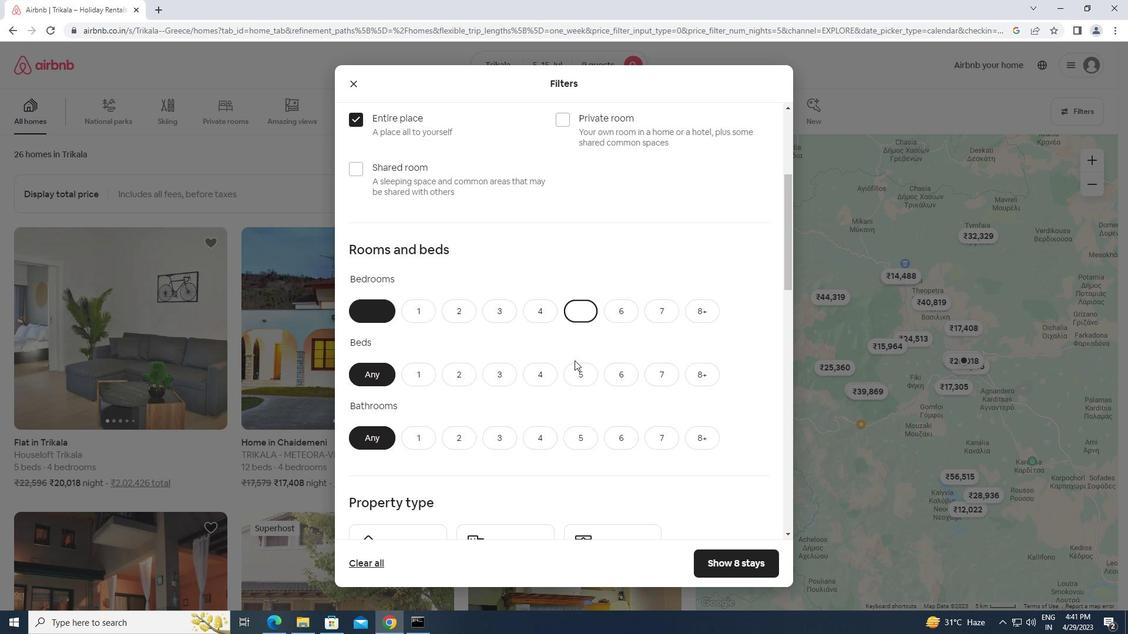 
Action: Mouse pressed left at (574, 369)
Screenshot: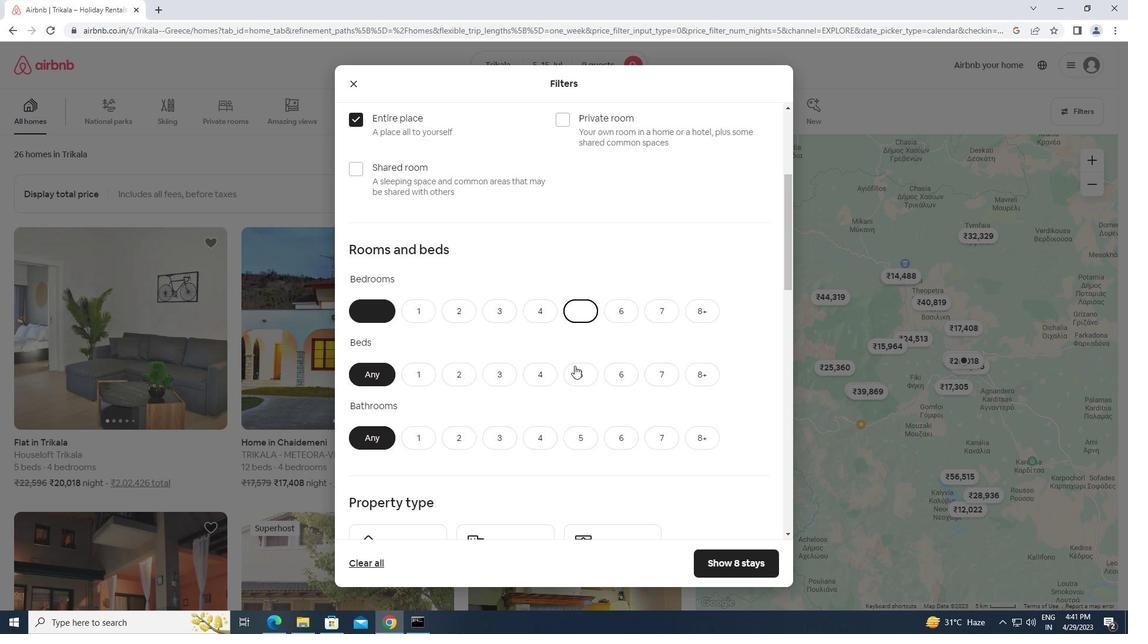 
Action: Mouse moved to (581, 434)
Screenshot: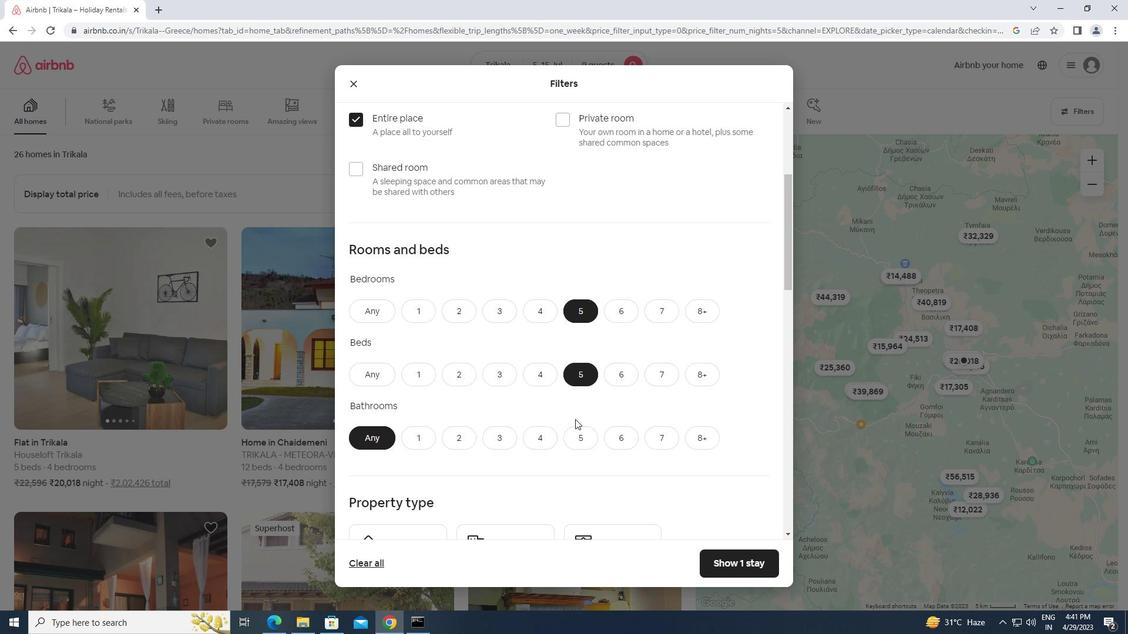 
Action: Mouse pressed left at (581, 434)
Screenshot: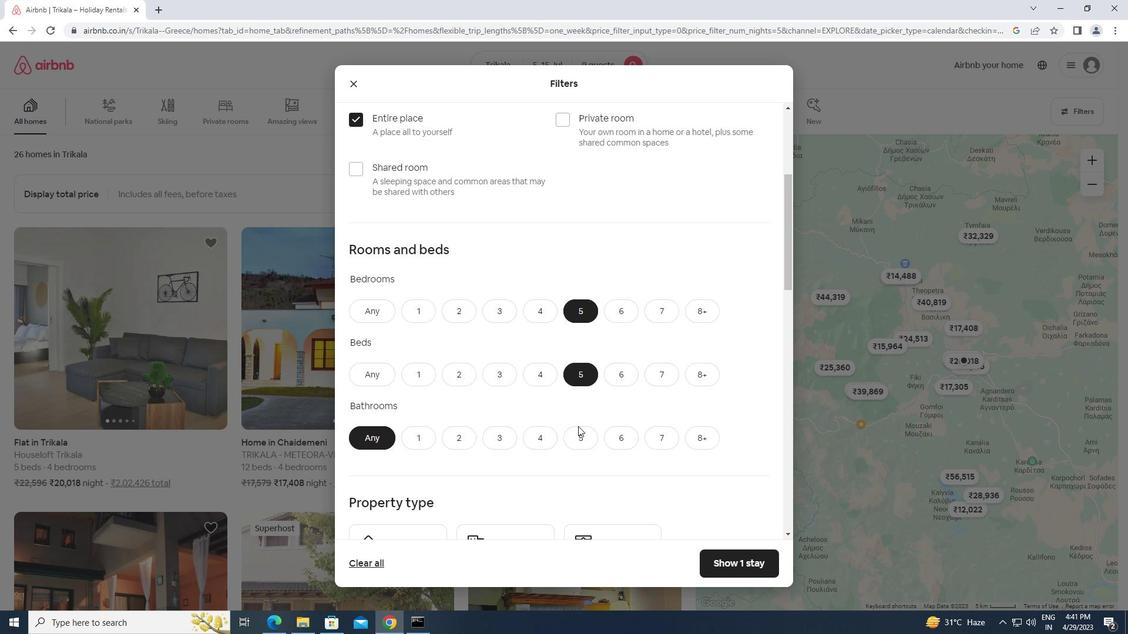 
Action: Mouse scrolled (581, 434) with delta (0, 0)
Screenshot: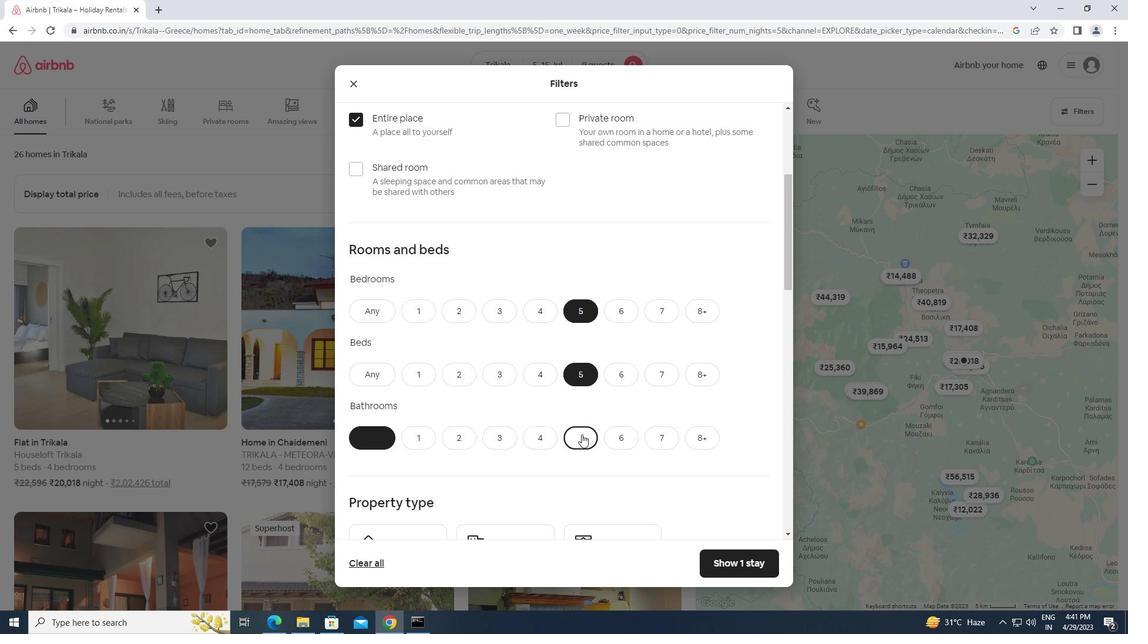 
Action: Mouse scrolled (581, 434) with delta (0, 0)
Screenshot: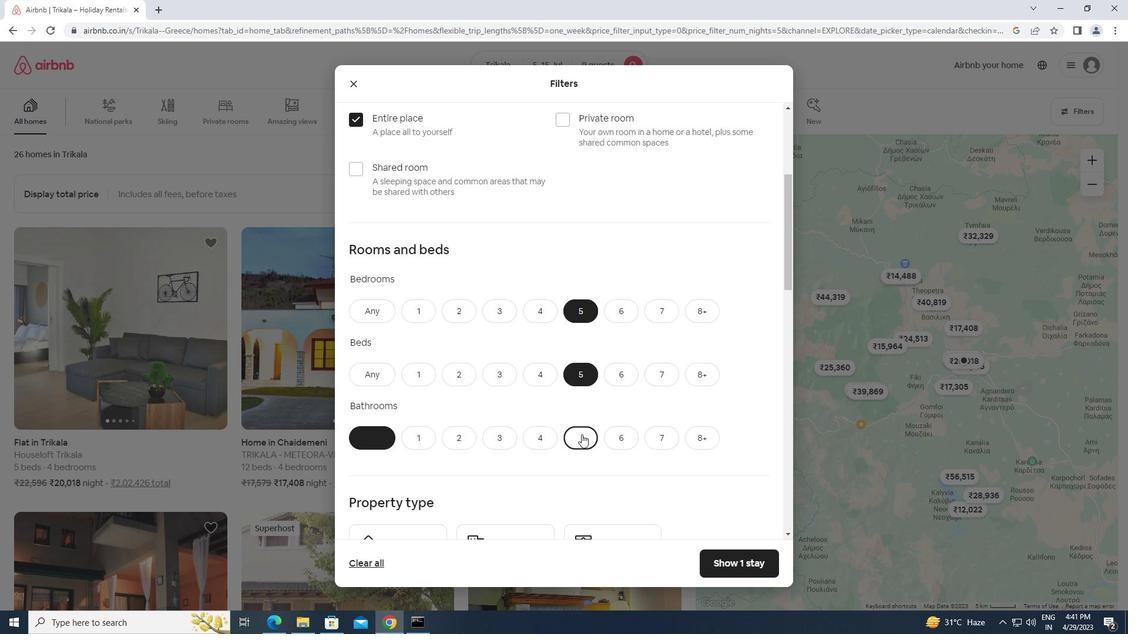 
Action: Mouse scrolled (581, 434) with delta (0, 0)
Screenshot: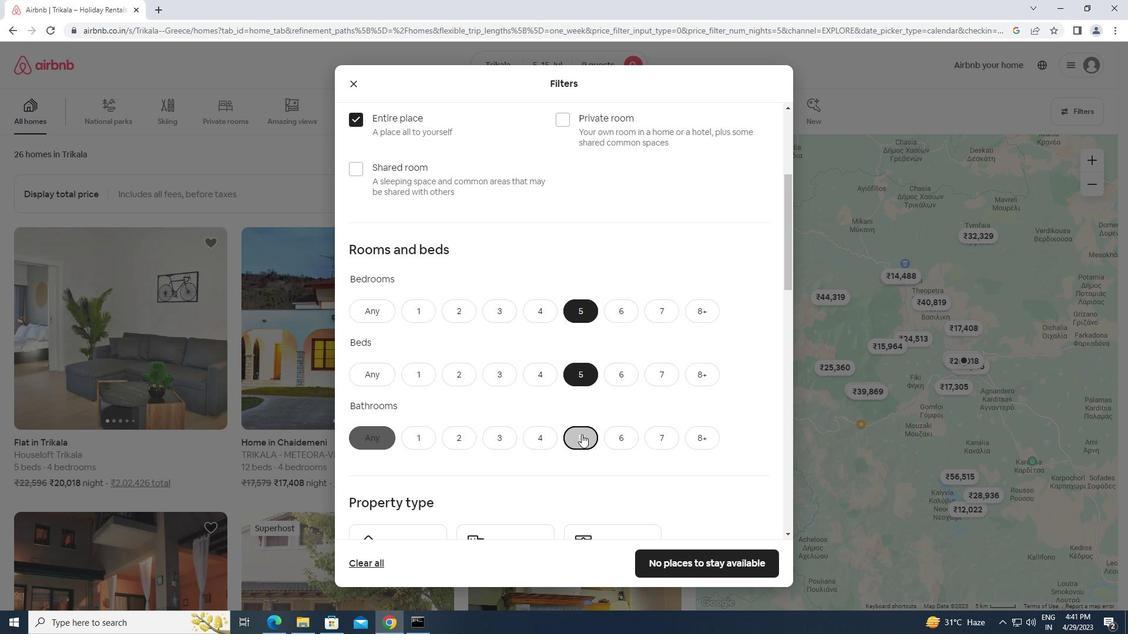 
Action: Mouse moved to (391, 394)
Screenshot: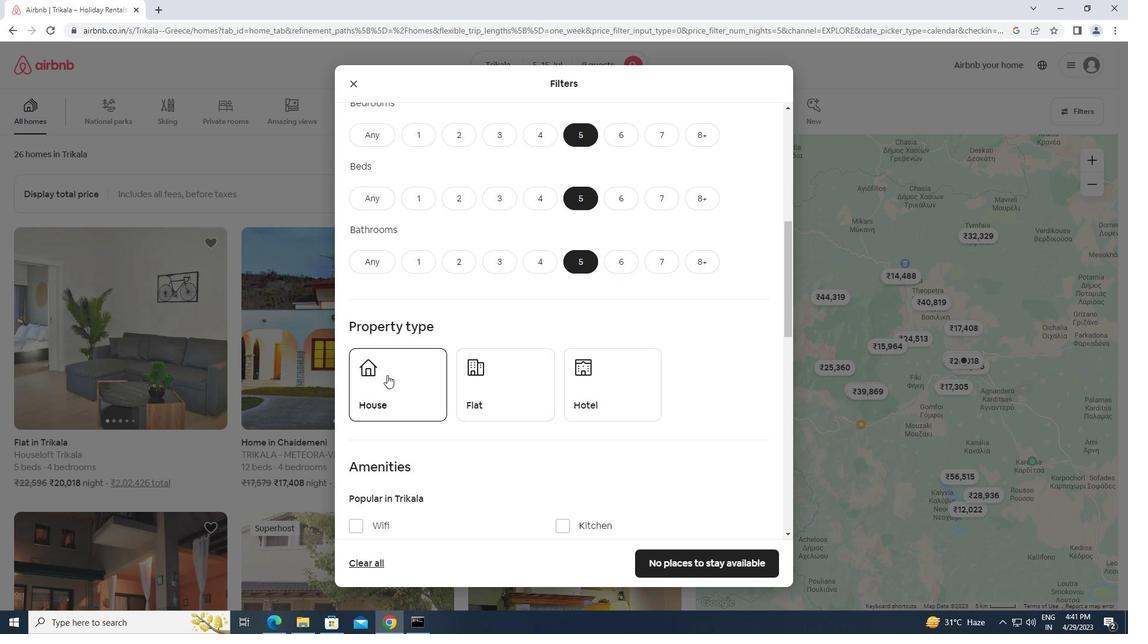 
Action: Mouse pressed left at (391, 394)
Screenshot: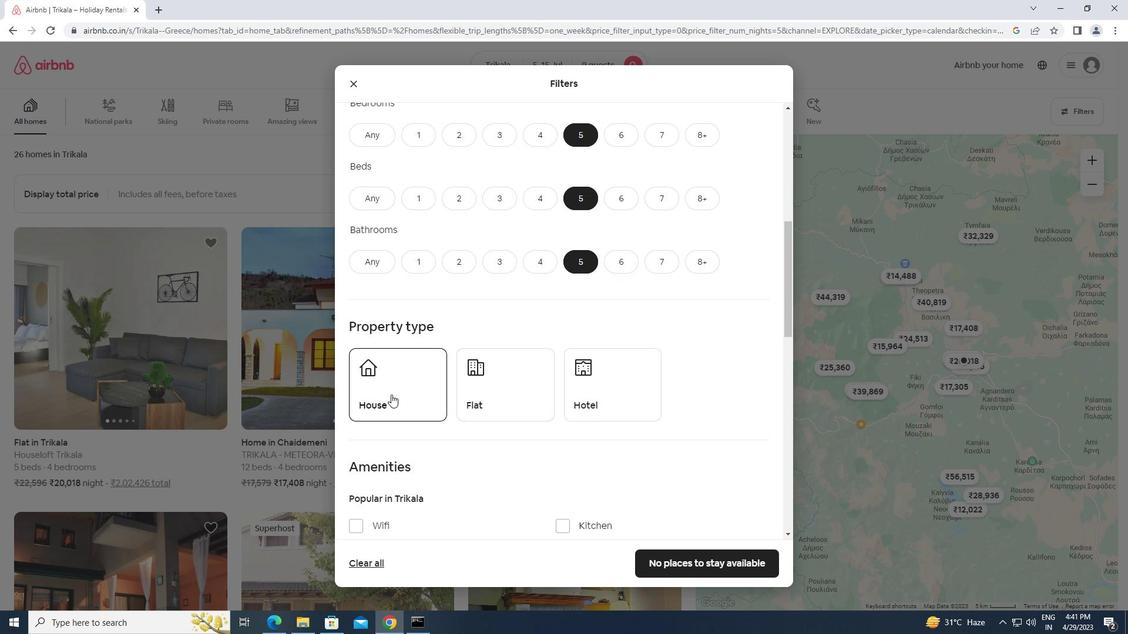 
Action: Mouse moved to (479, 393)
Screenshot: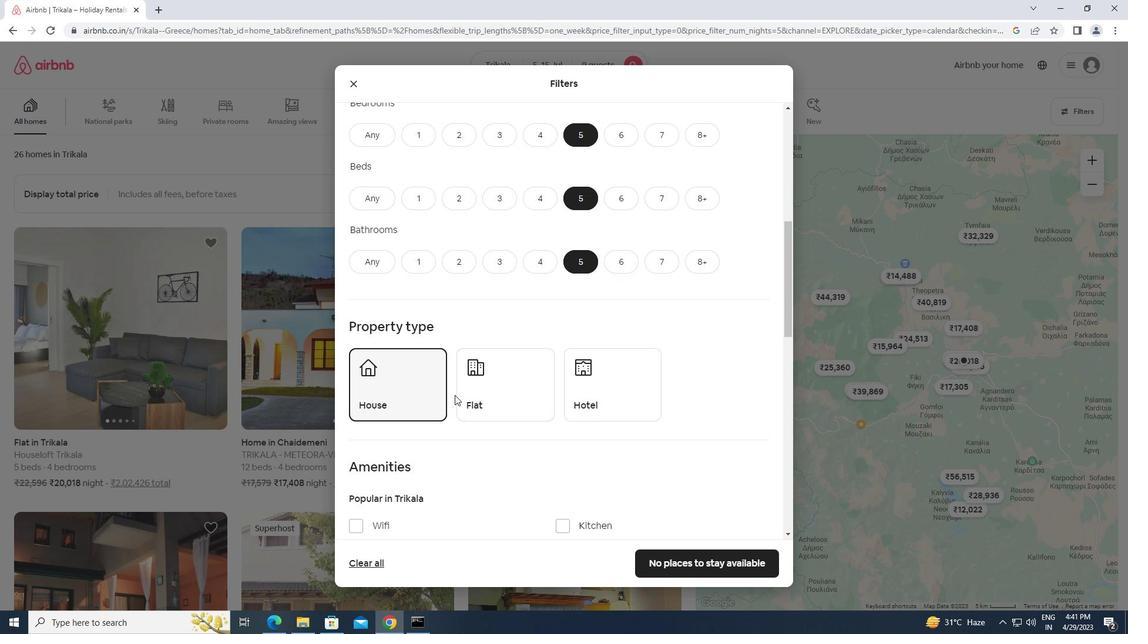 
Action: Mouse pressed left at (479, 393)
Screenshot: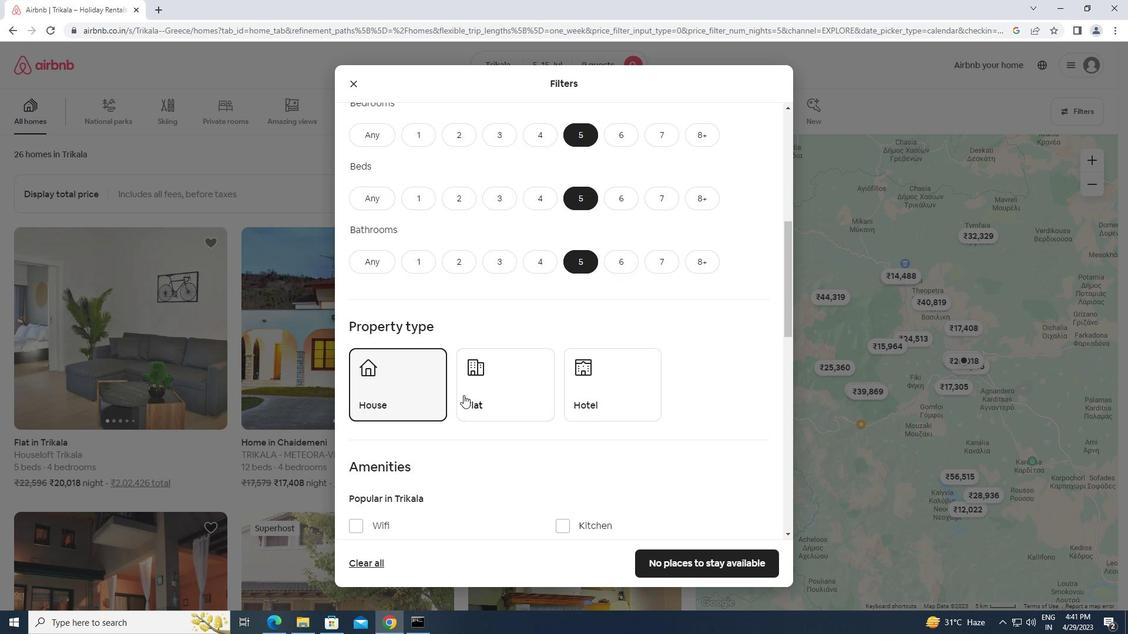 
Action: Mouse moved to (594, 398)
Screenshot: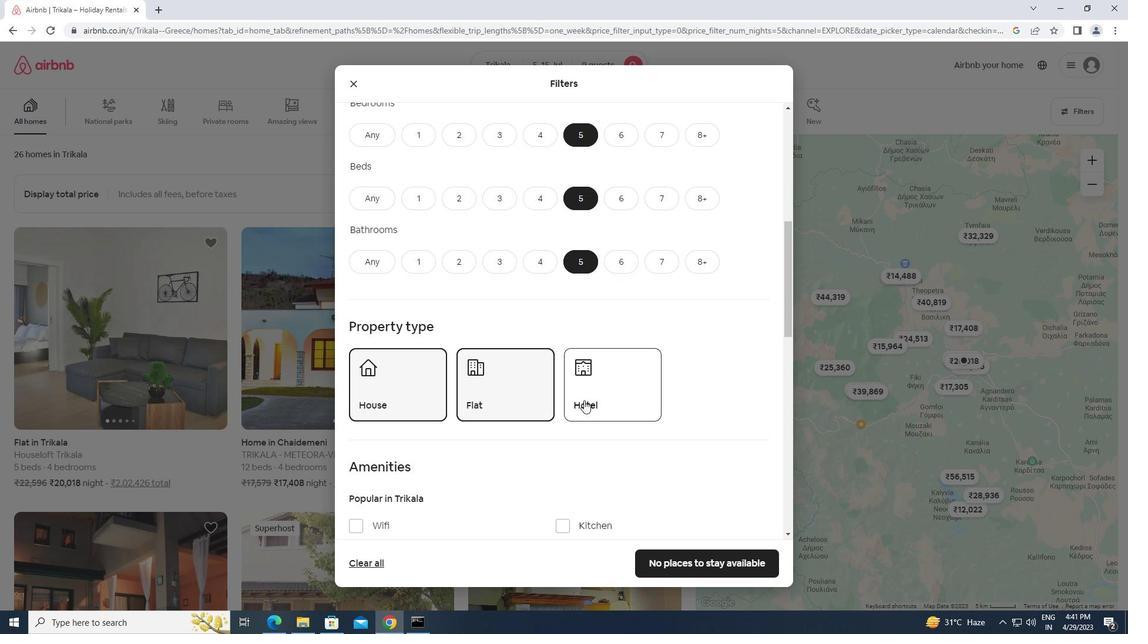 
Action: Mouse pressed left at (594, 398)
Screenshot: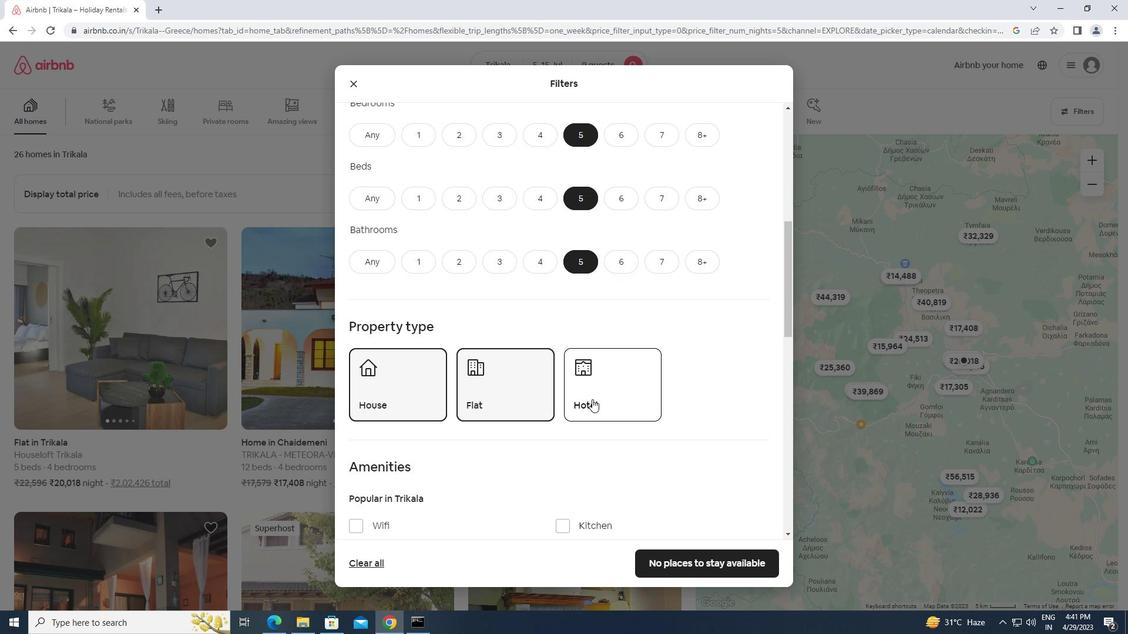 
Action: Mouse moved to (590, 403)
Screenshot: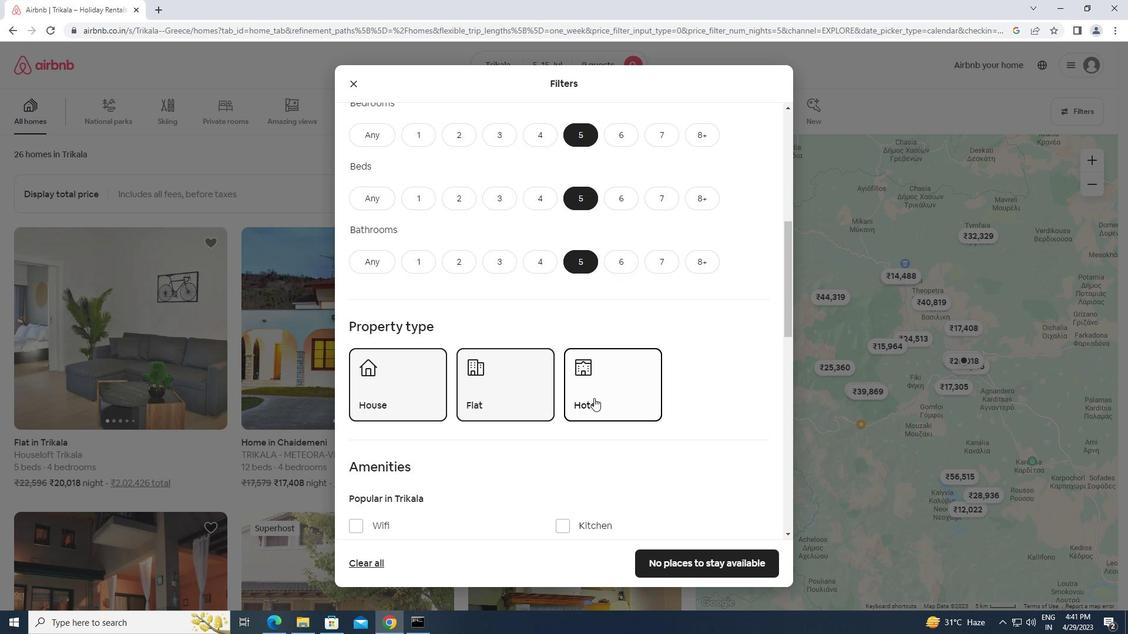 
Action: Mouse scrolled (590, 402) with delta (0, 0)
Screenshot: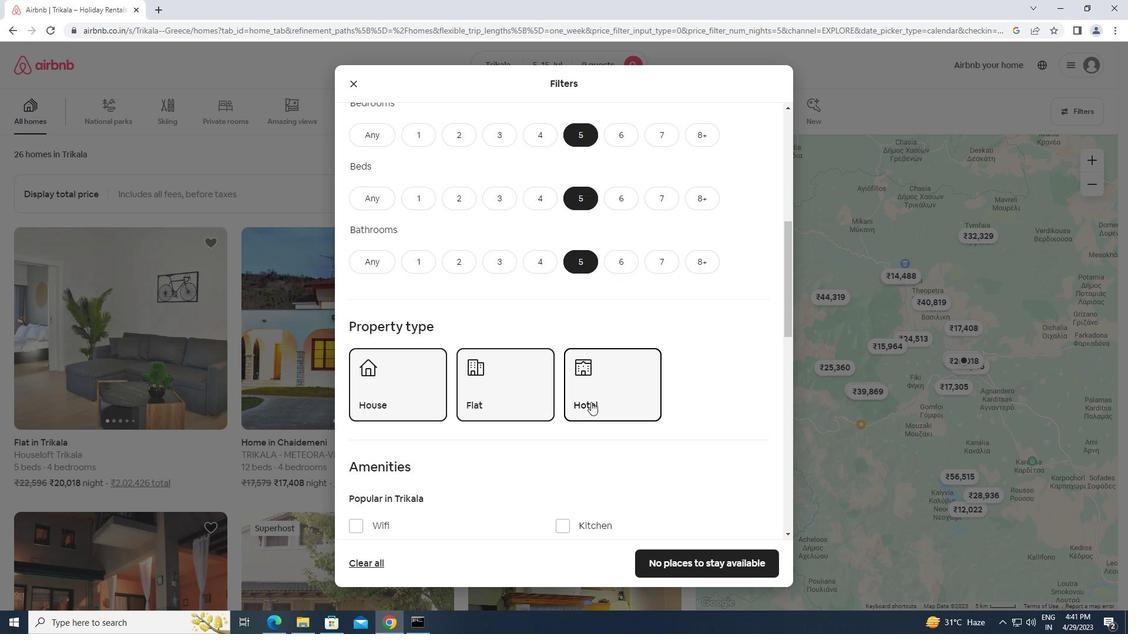 
Action: Mouse scrolled (590, 402) with delta (0, 0)
Screenshot: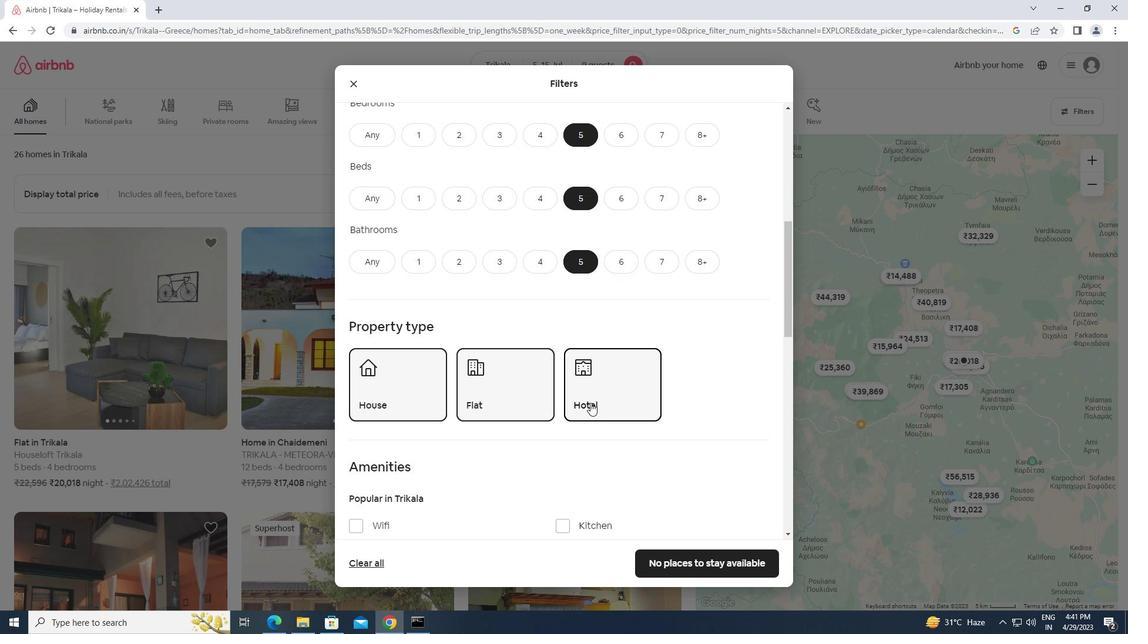 
Action: Mouse scrolled (590, 402) with delta (0, 0)
Screenshot: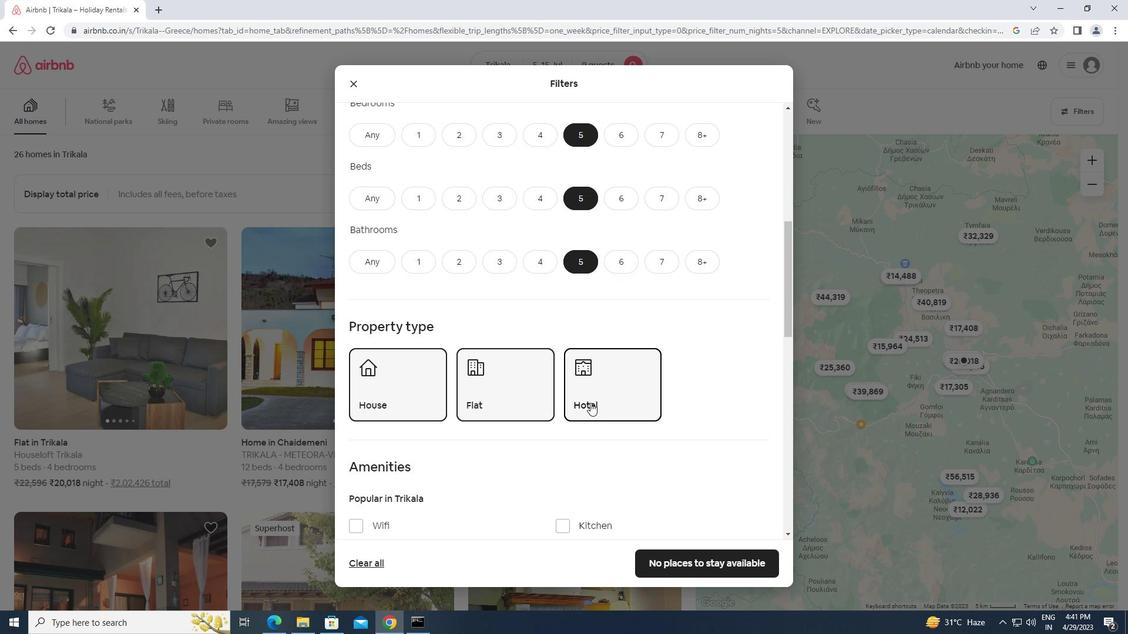 
Action: Mouse moved to (357, 380)
Screenshot: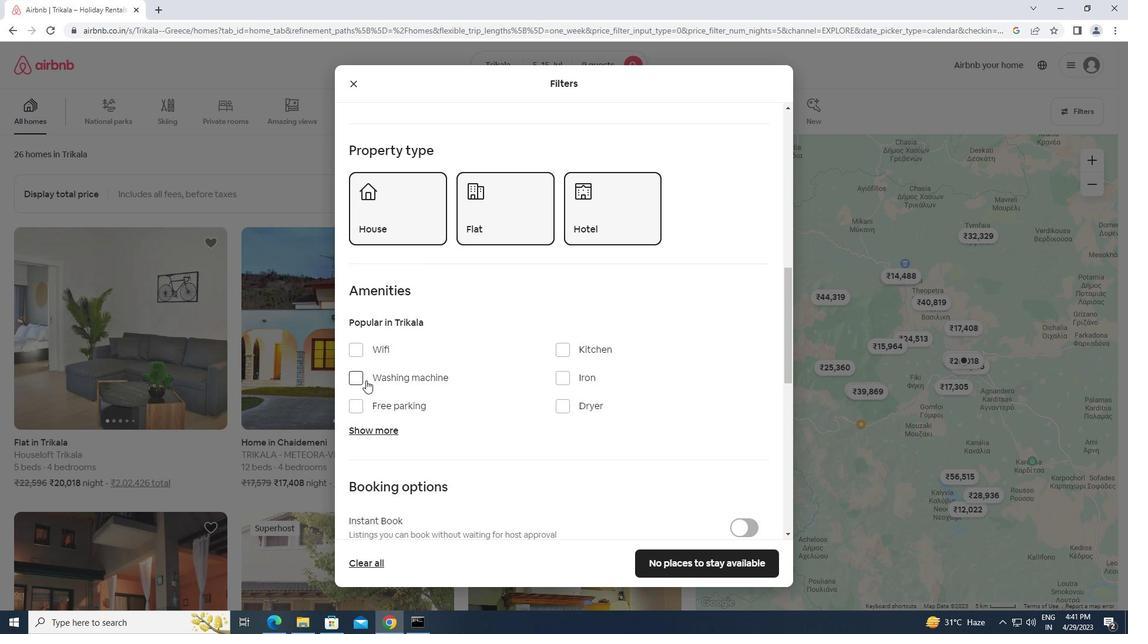 
Action: Mouse pressed left at (357, 380)
Screenshot: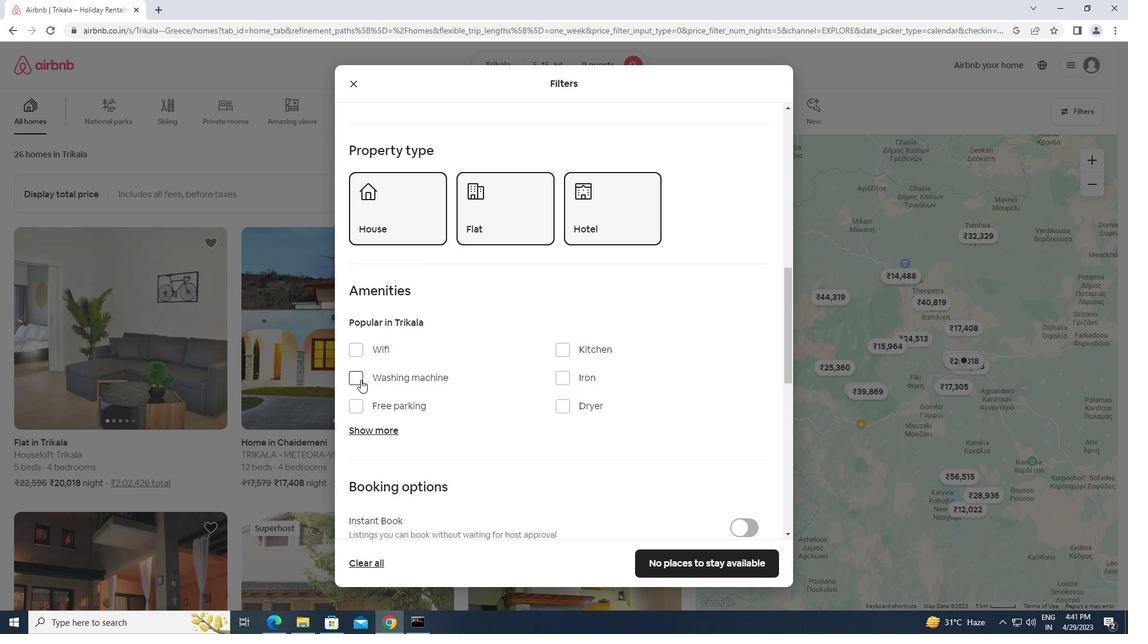 
Action: Mouse moved to (497, 416)
Screenshot: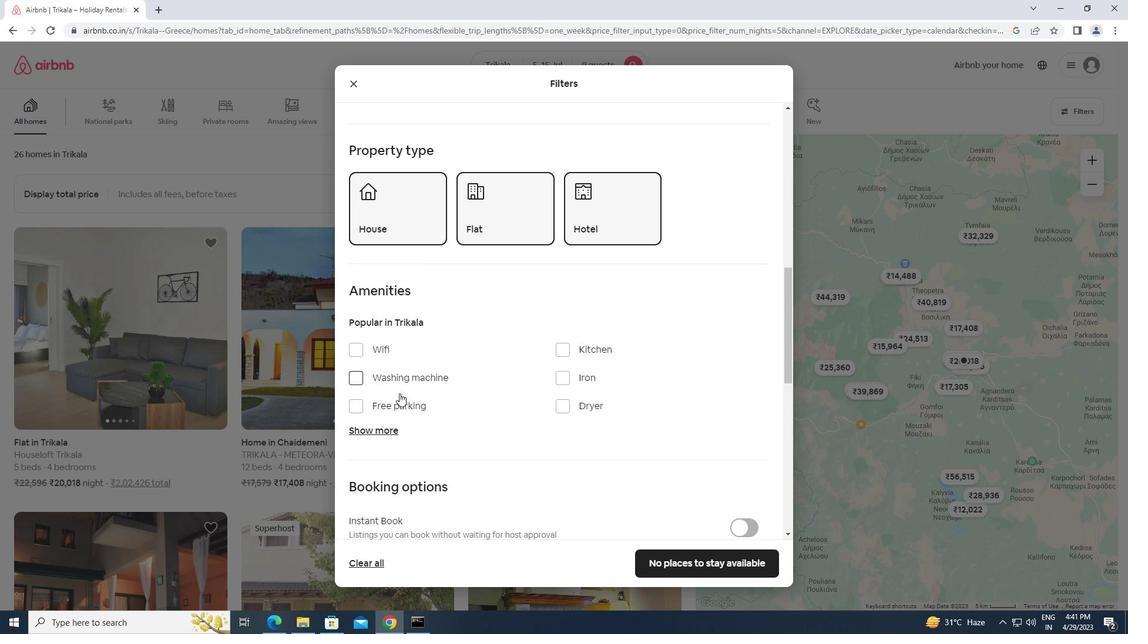 
Action: Mouse scrolled (497, 416) with delta (0, 0)
Screenshot: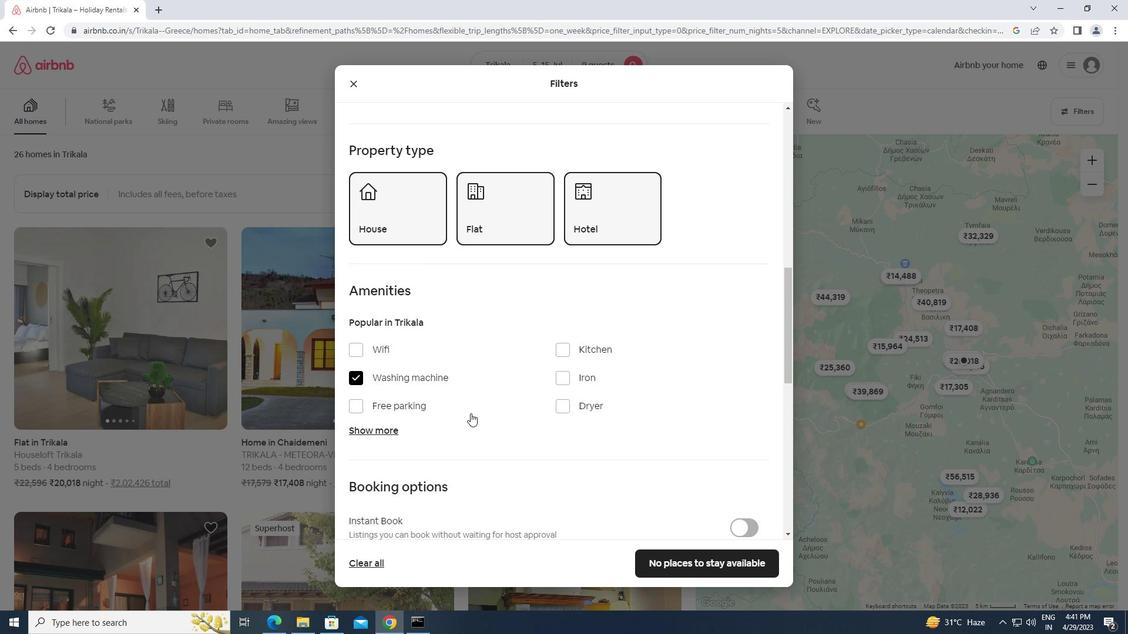 
Action: Mouse scrolled (497, 416) with delta (0, 0)
Screenshot: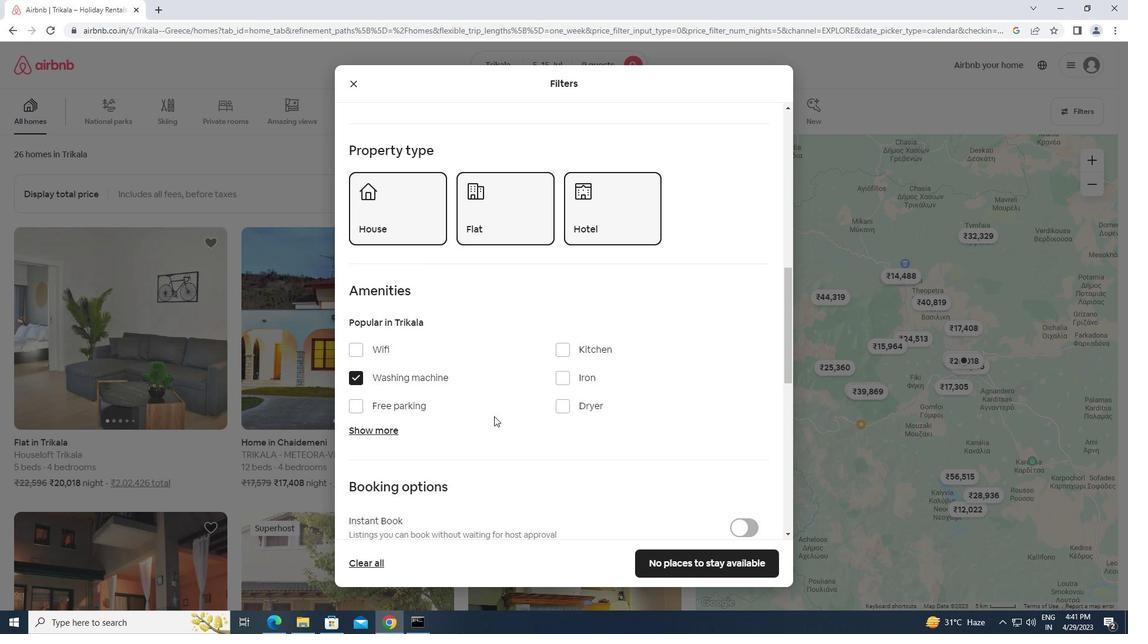 
Action: Mouse scrolled (497, 416) with delta (0, 0)
Screenshot: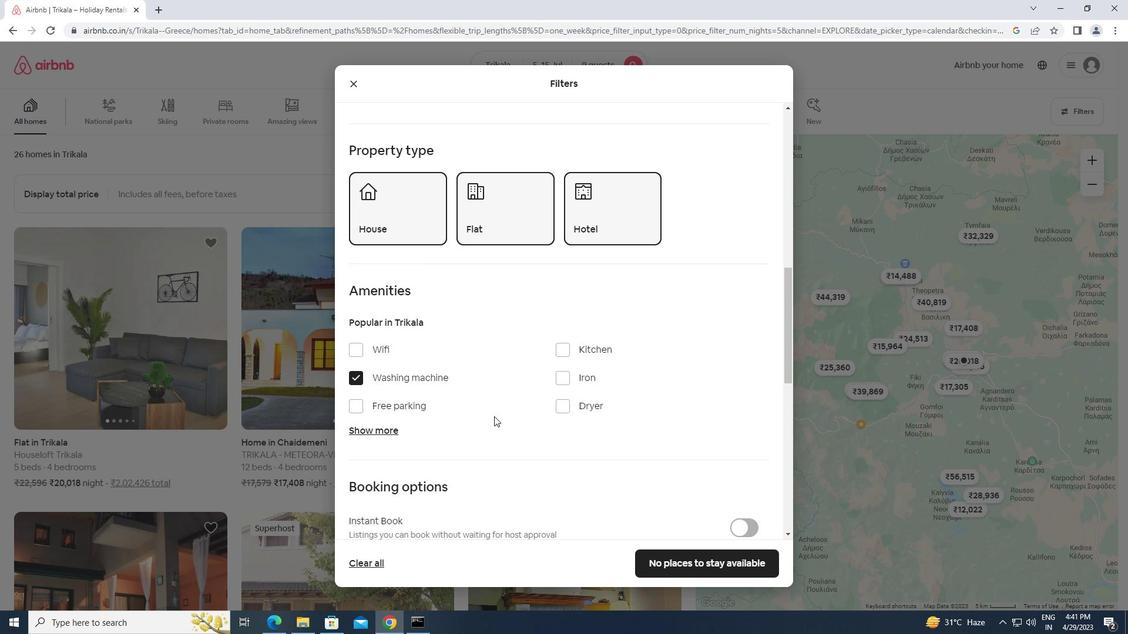 
Action: Mouse scrolled (497, 416) with delta (0, 0)
Screenshot: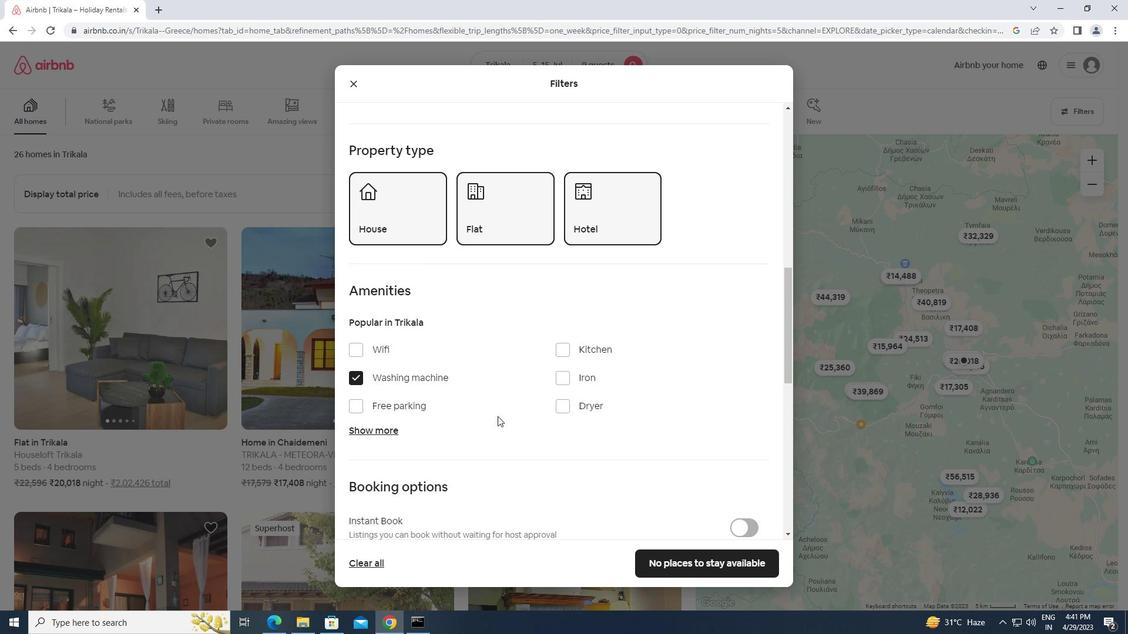 
Action: Mouse moved to (743, 333)
Screenshot: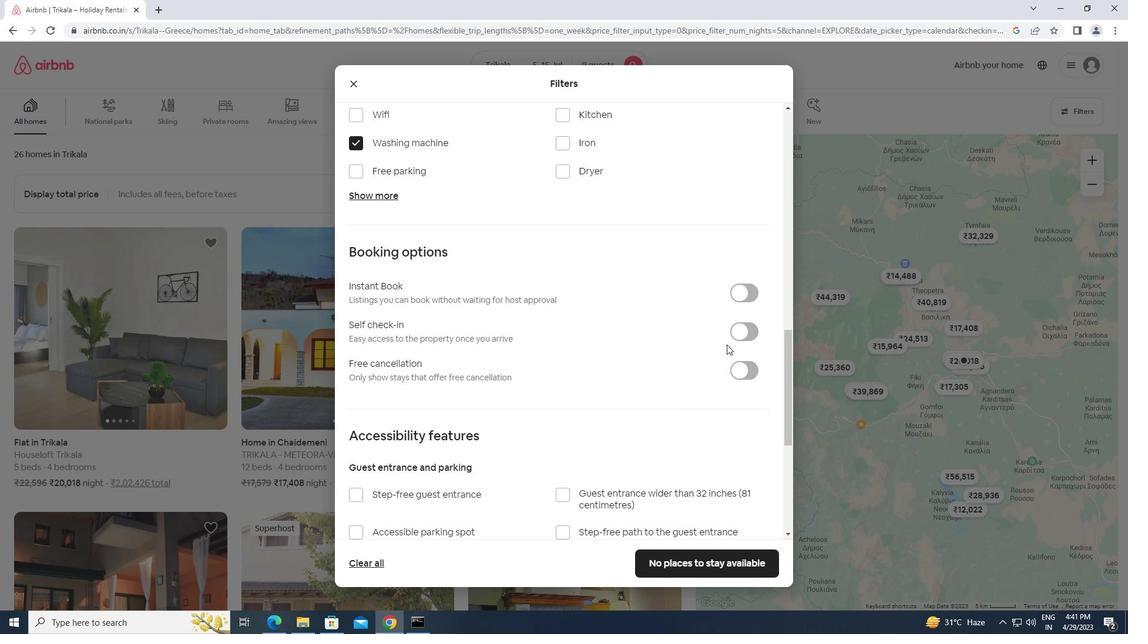 
Action: Mouse pressed left at (743, 333)
Screenshot: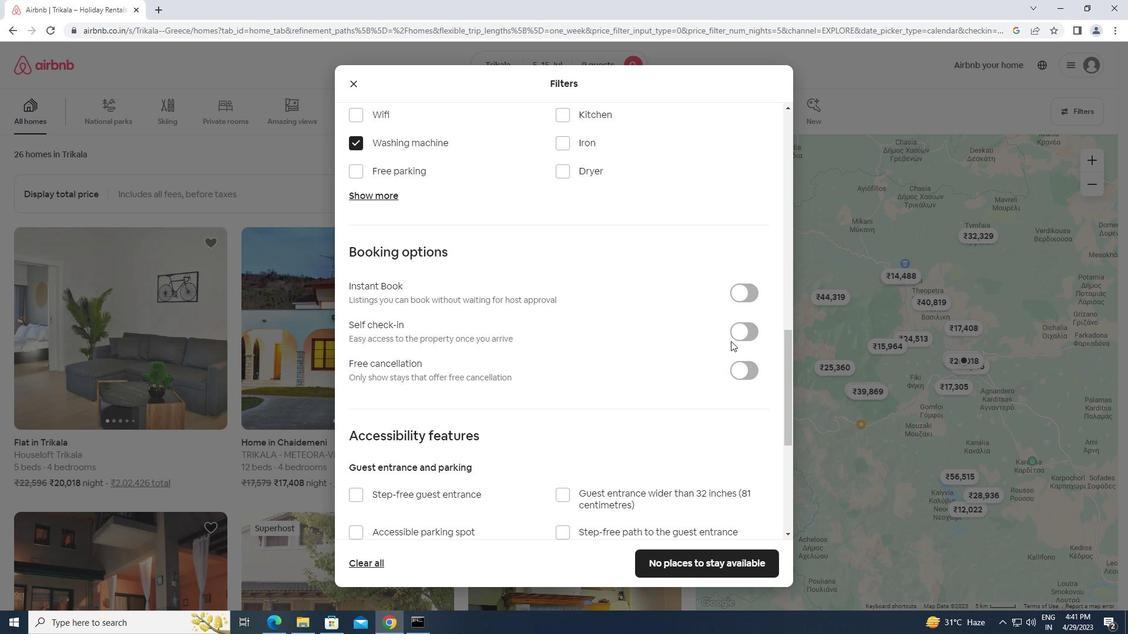 
Action: Mouse moved to (604, 391)
Screenshot: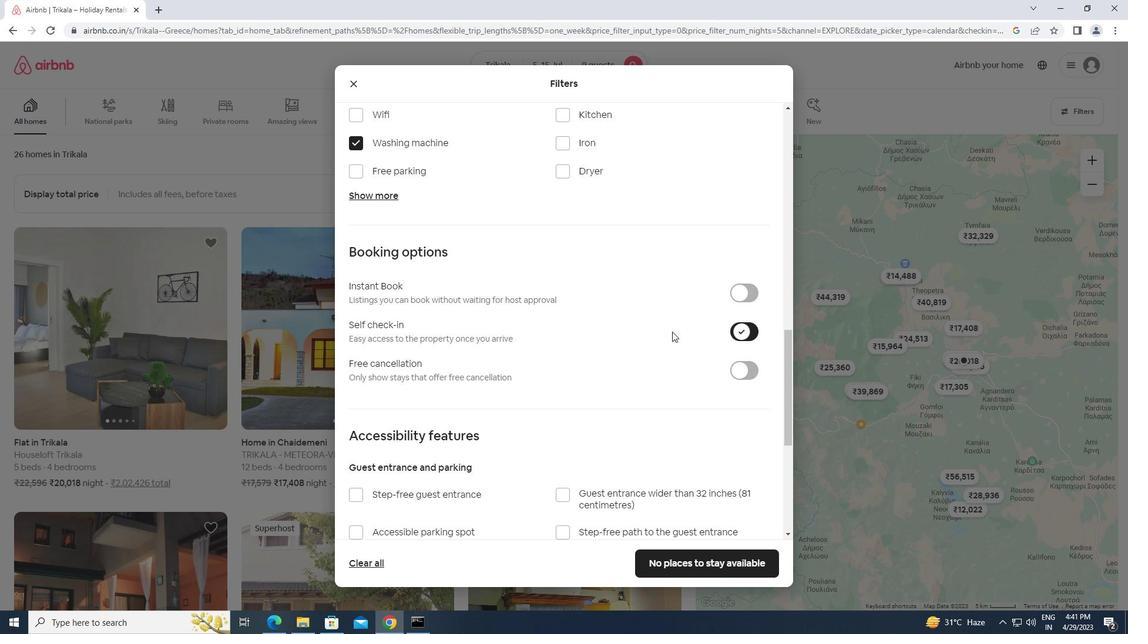 
Action: Mouse scrolled (604, 391) with delta (0, 0)
Screenshot: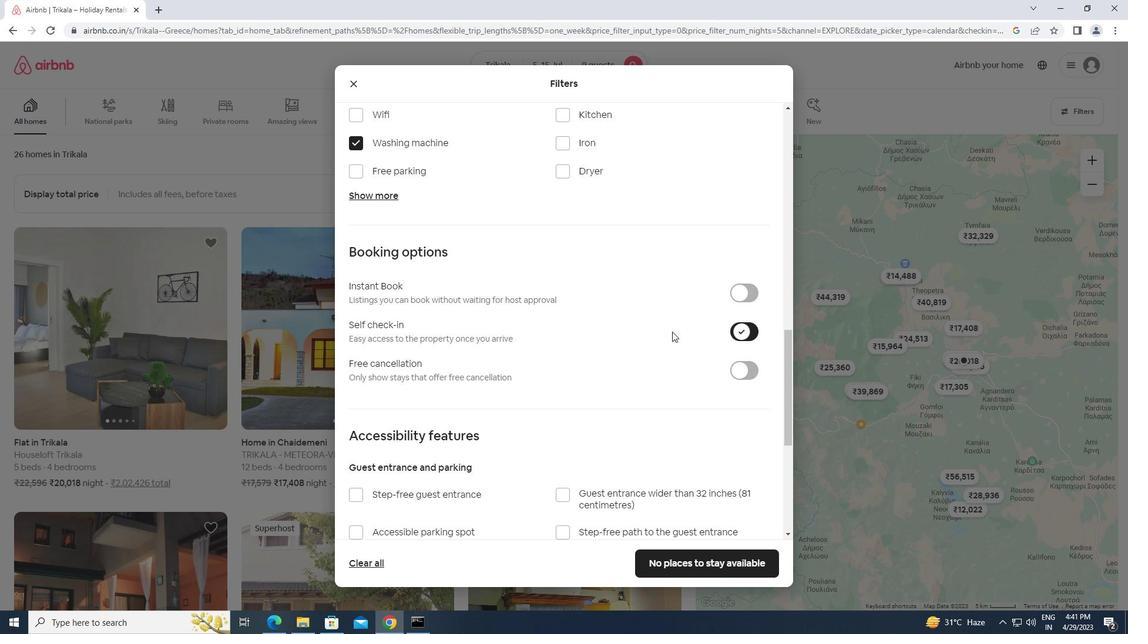 
Action: Mouse moved to (601, 397)
Screenshot: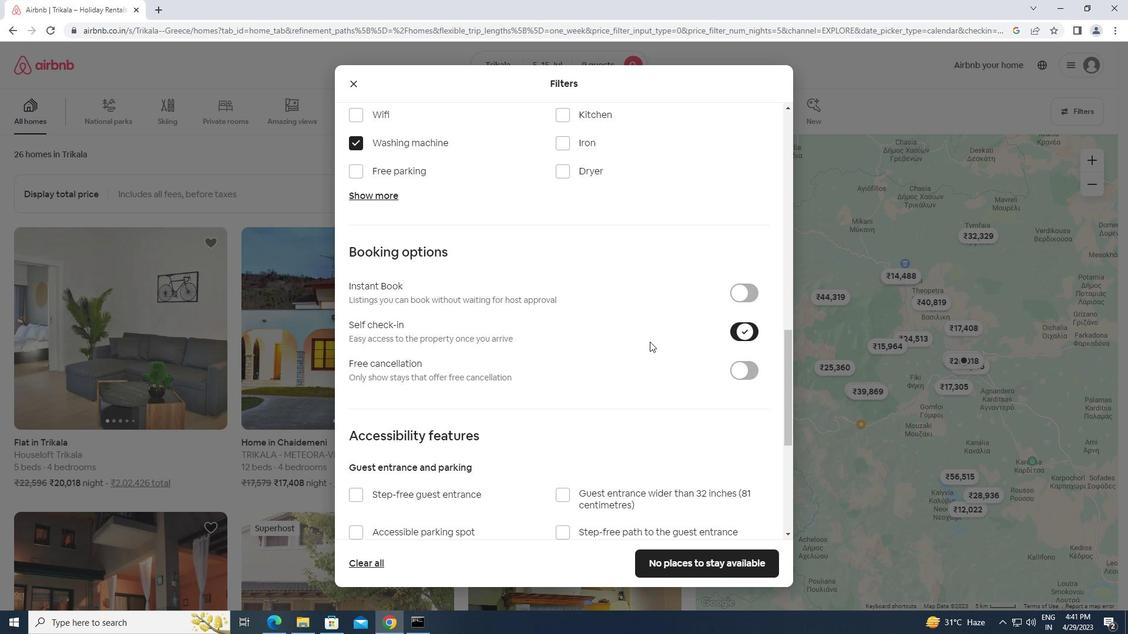 
Action: Mouse scrolled (601, 397) with delta (0, 0)
Screenshot: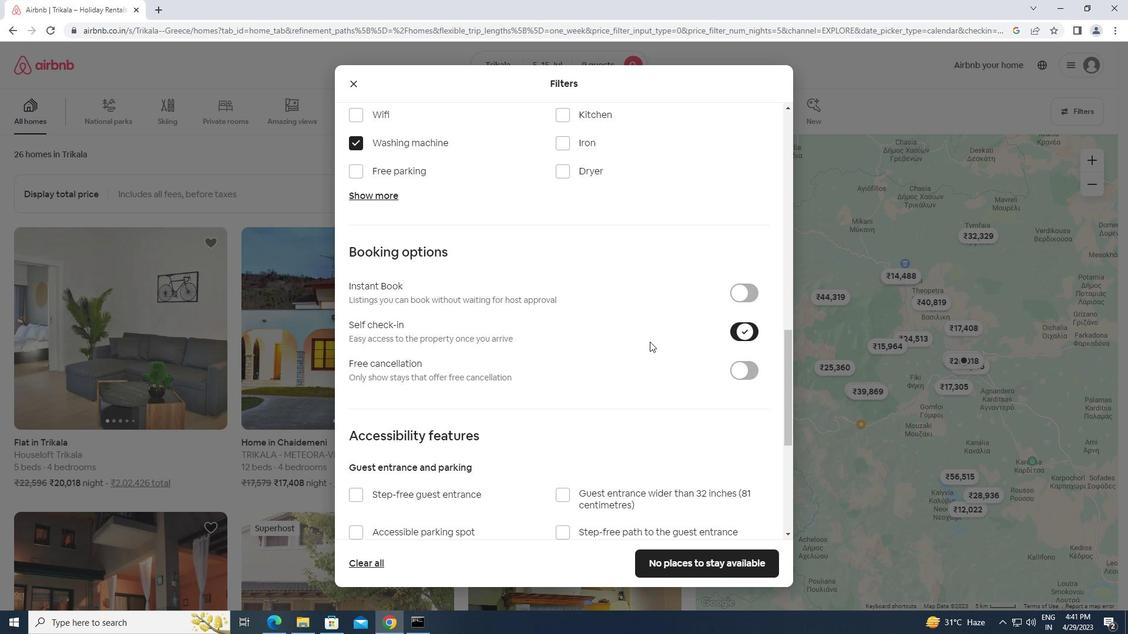 
Action: Mouse moved to (601, 398)
Screenshot: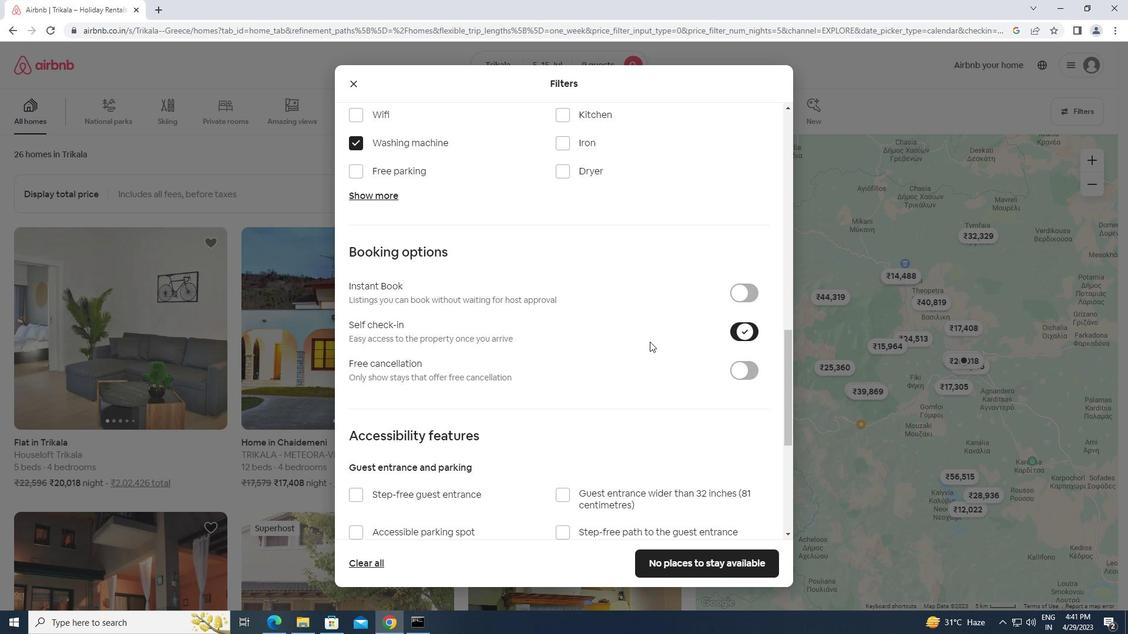
Action: Mouse scrolled (601, 397) with delta (0, 0)
Screenshot: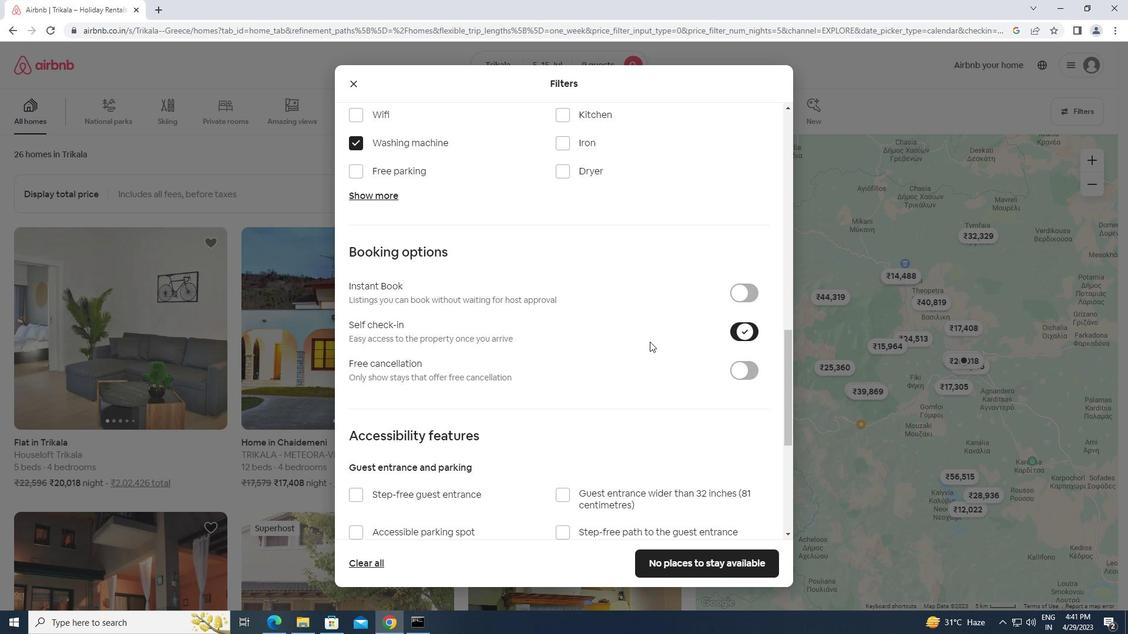 
Action: Mouse moved to (599, 399)
Screenshot: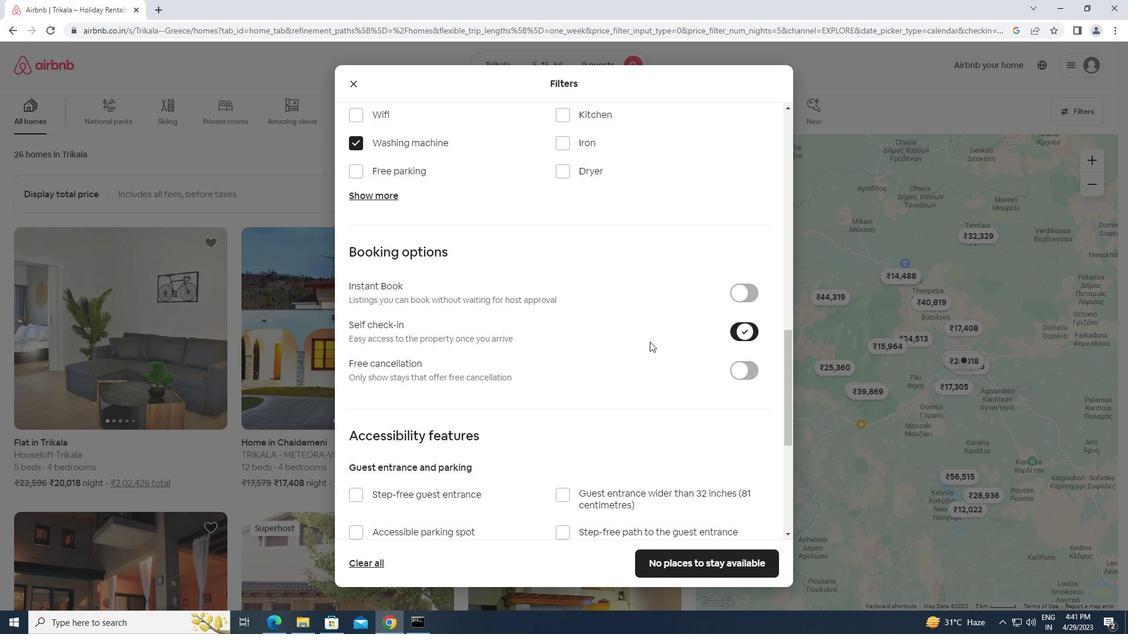 
Action: Mouse scrolled (599, 398) with delta (0, 0)
Screenshot: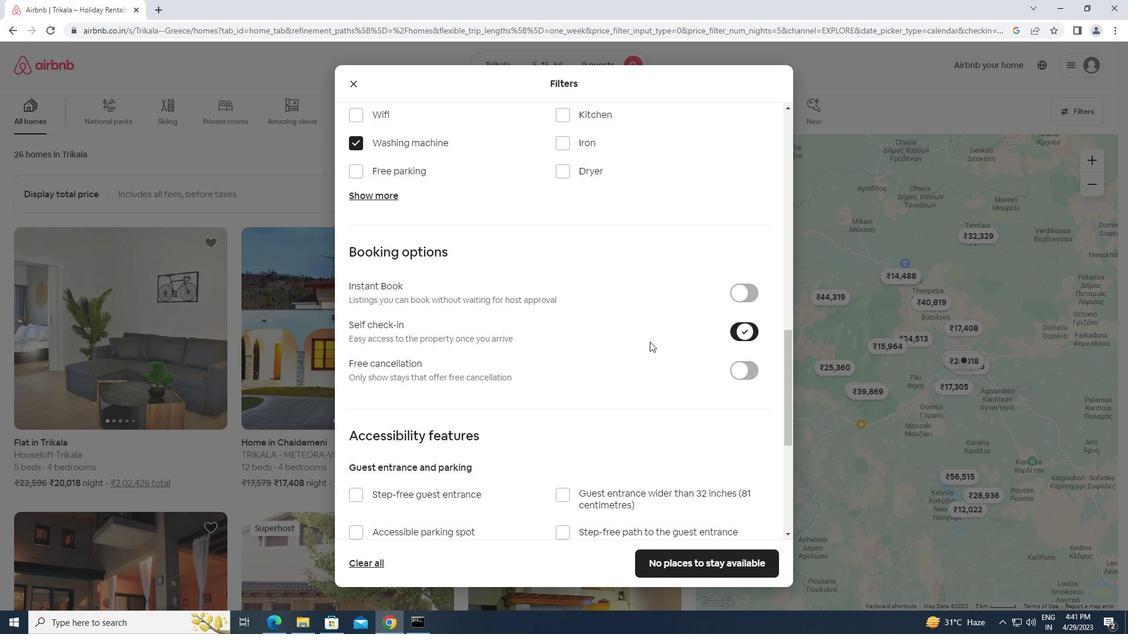 
Action: Mouse moved to (599, 402)
Screenshot: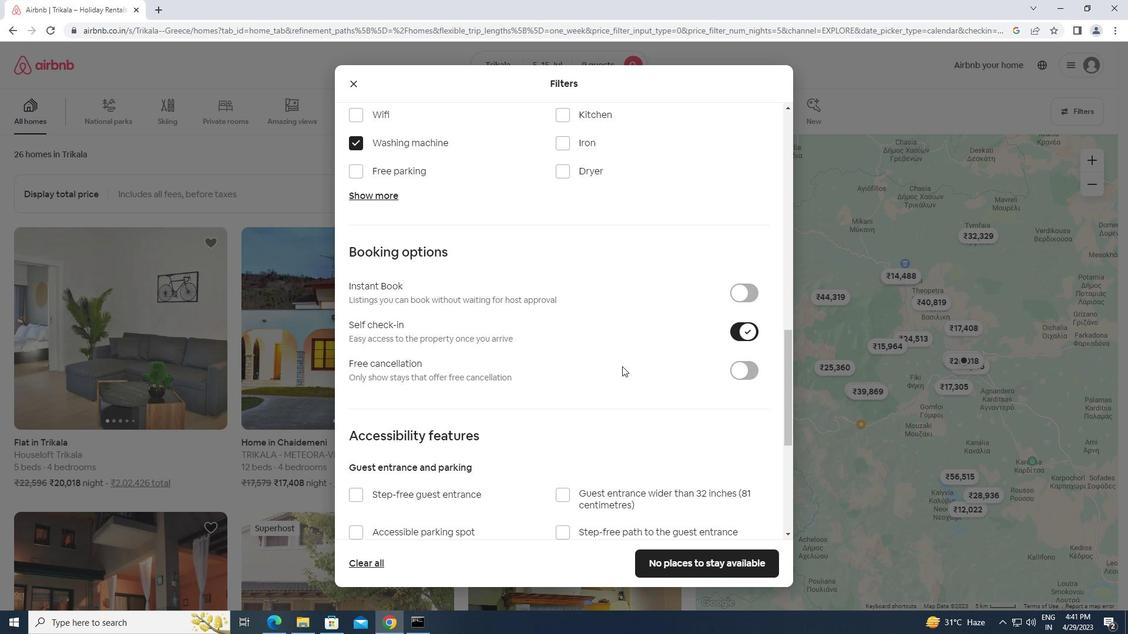
Action: Mouse scrolled (599, 401) with delta (0, 0)
Screenshot: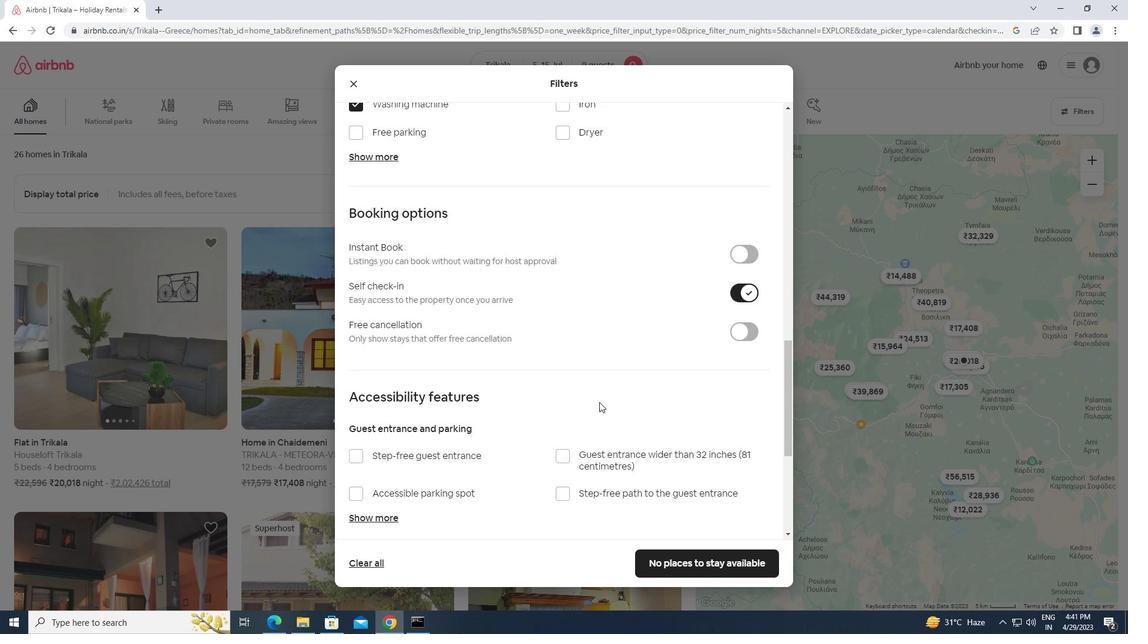 
Action: Mouse scrolled (599, 401) with delta (0, 0)
Screenshot: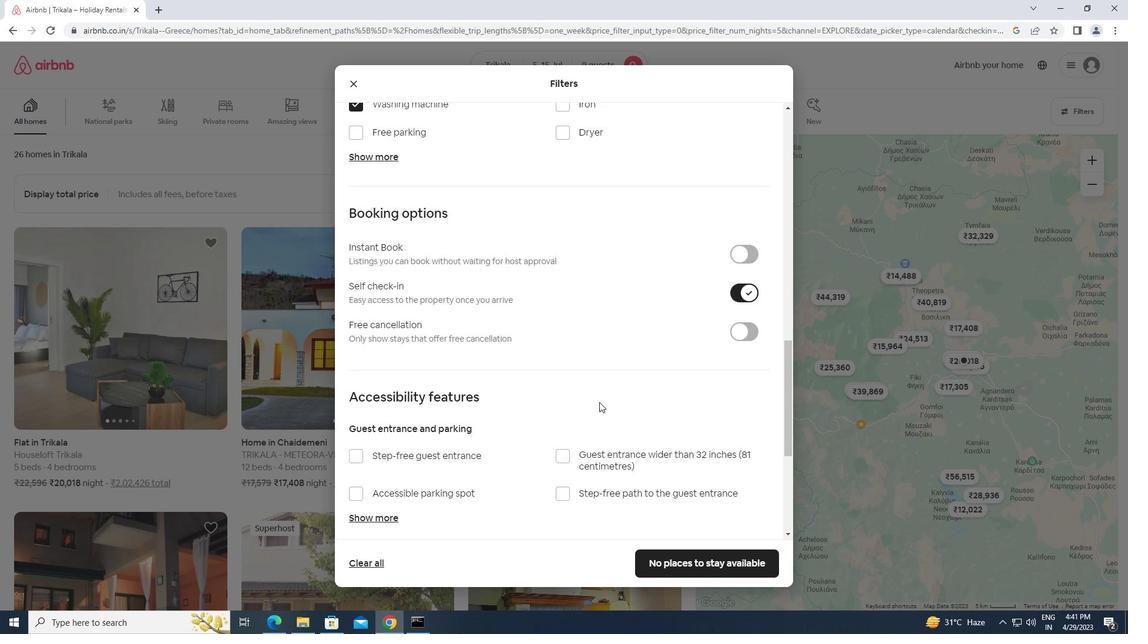
Action: Mouse scrolled (599, 401) with delta (0, 0)
Screenshot: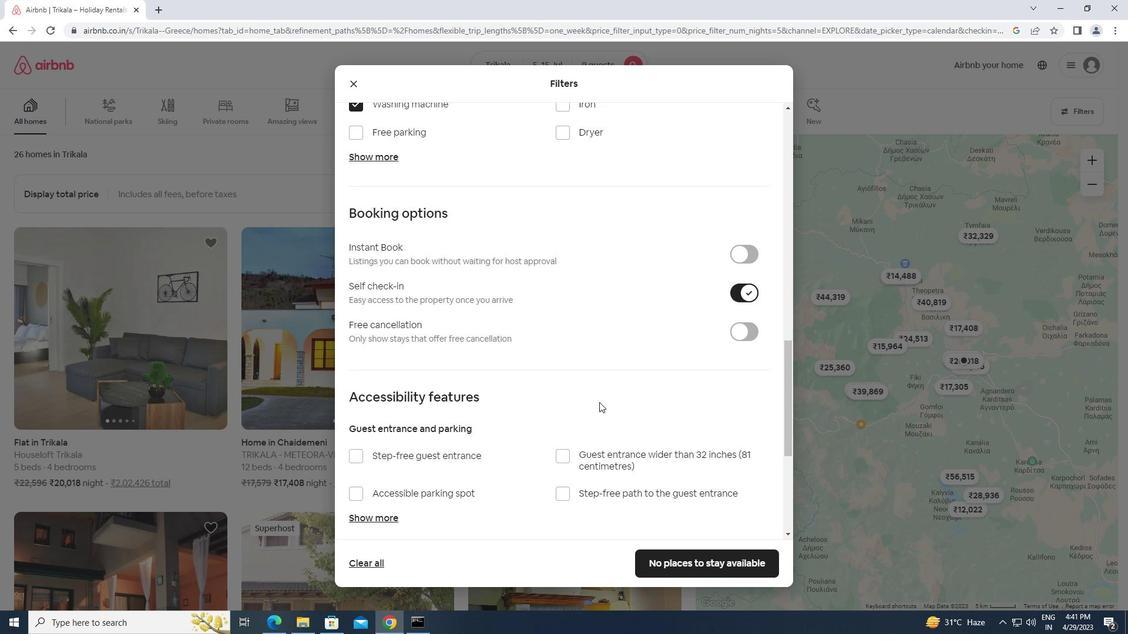 
Action: Mouse scrolled (599, 401) with delta (0, 0)
Screenshot: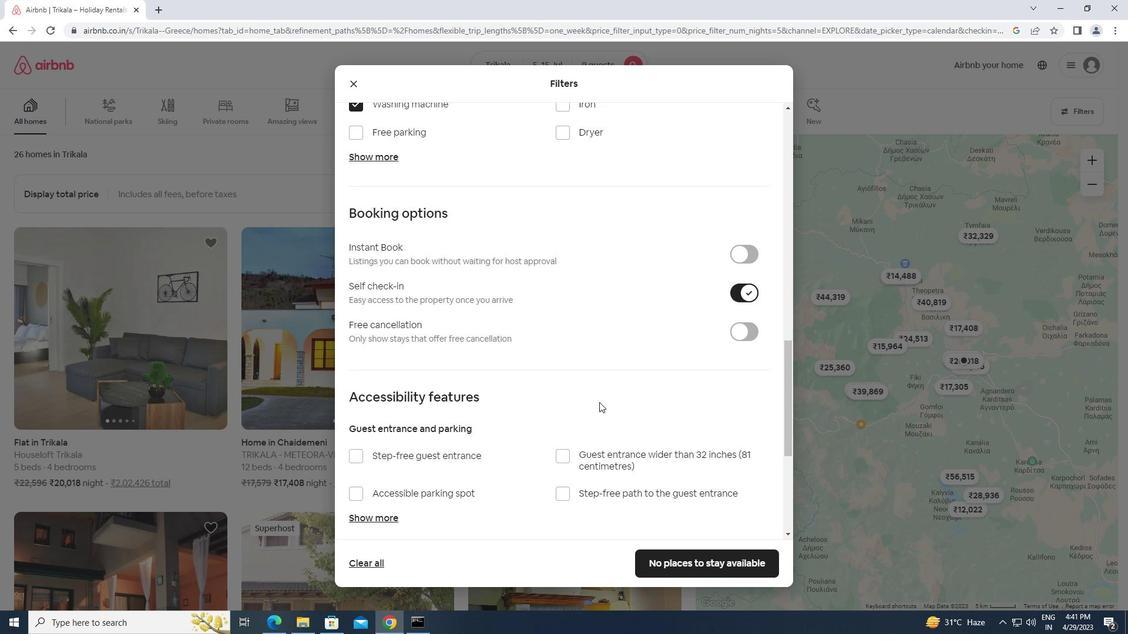 
Action: Mouse scrolled (599, 401) with delta (0, 0)
Screenshot: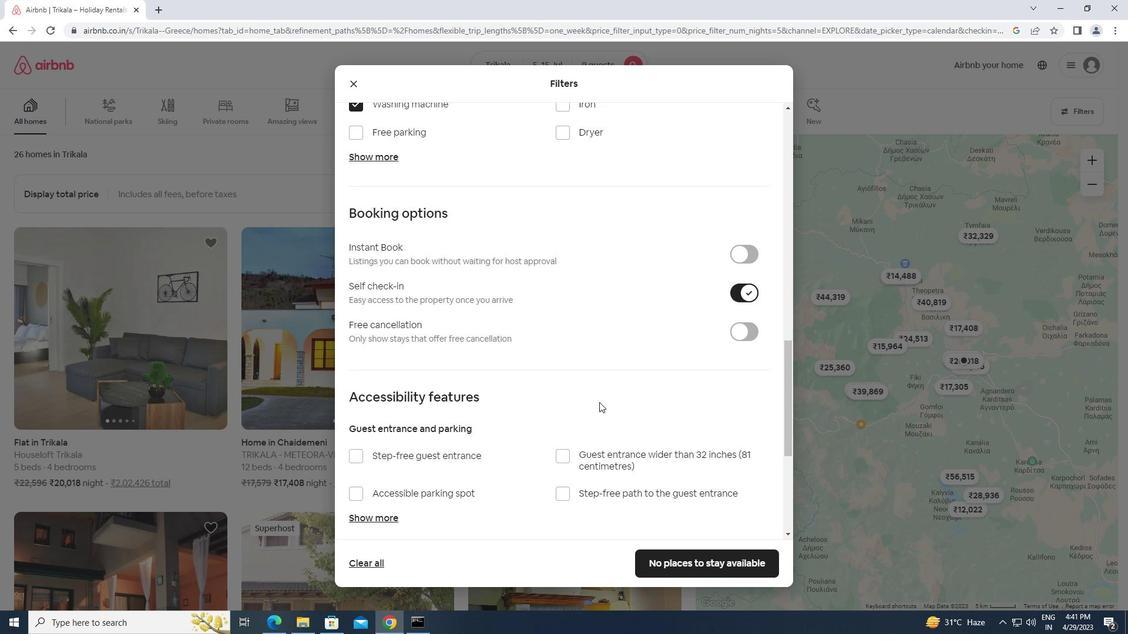 
Action: Mouse moved to (355, 457)
Screenshot: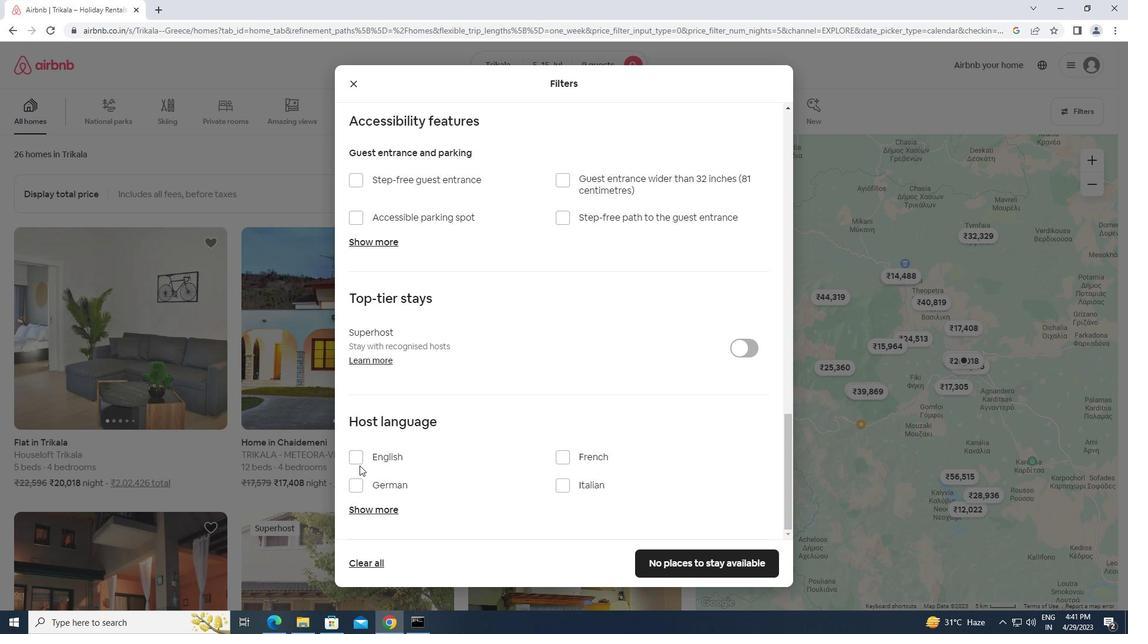 
Action: Mouse pressed left at (355, 457)
Screenshot: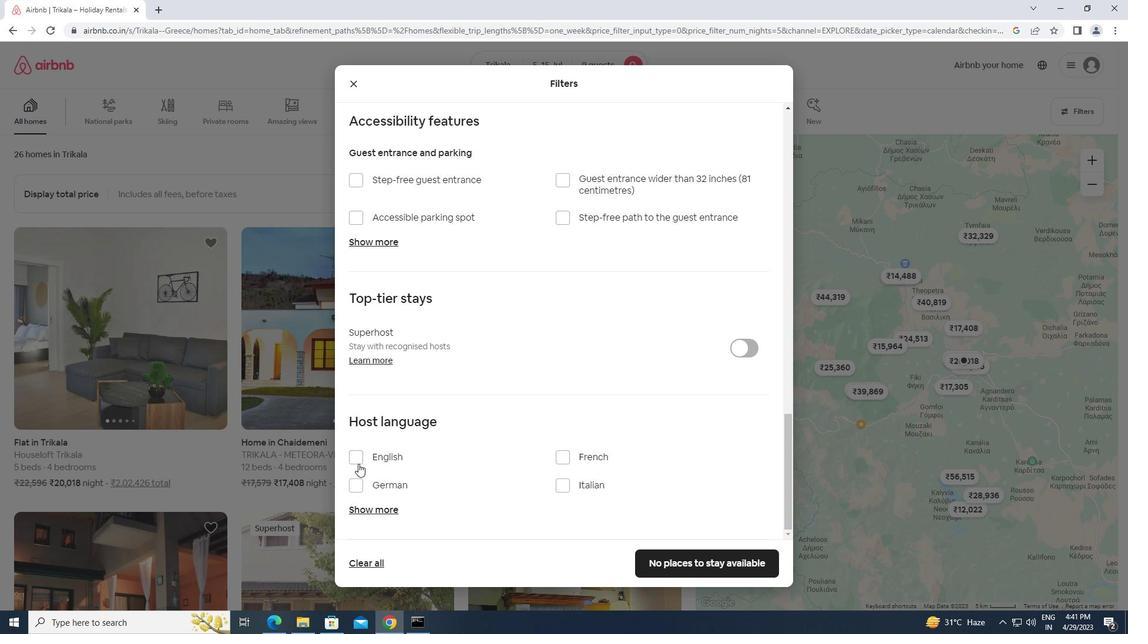 
Action: Mouse moved to (675, 552)
Screenshot: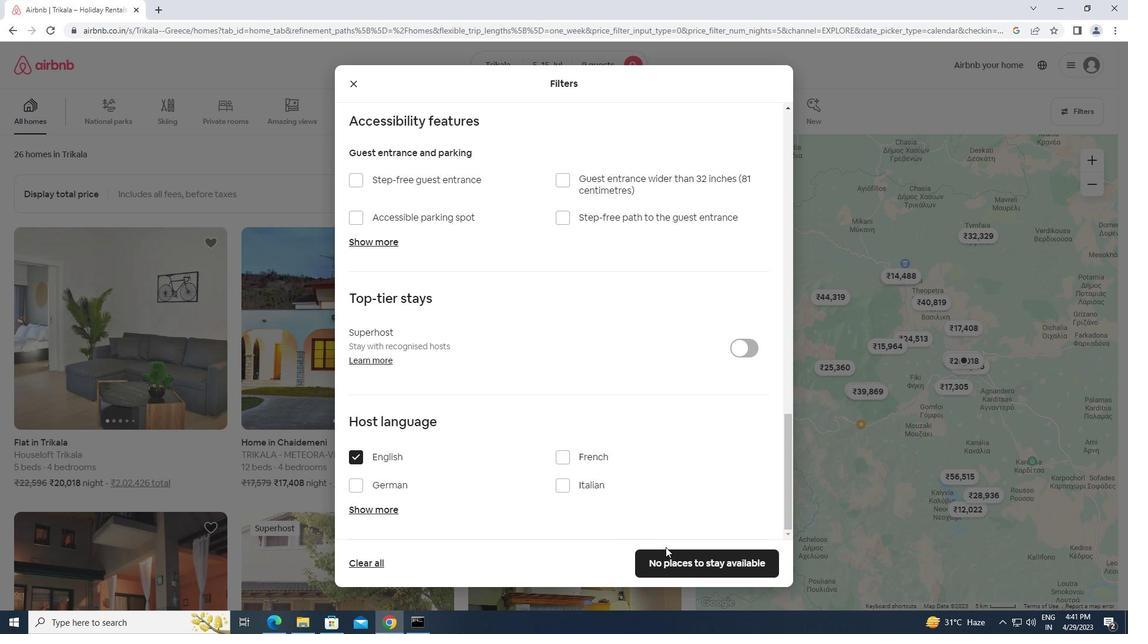 
Action: Mouse pressed left at (675, 552)
Screenshot: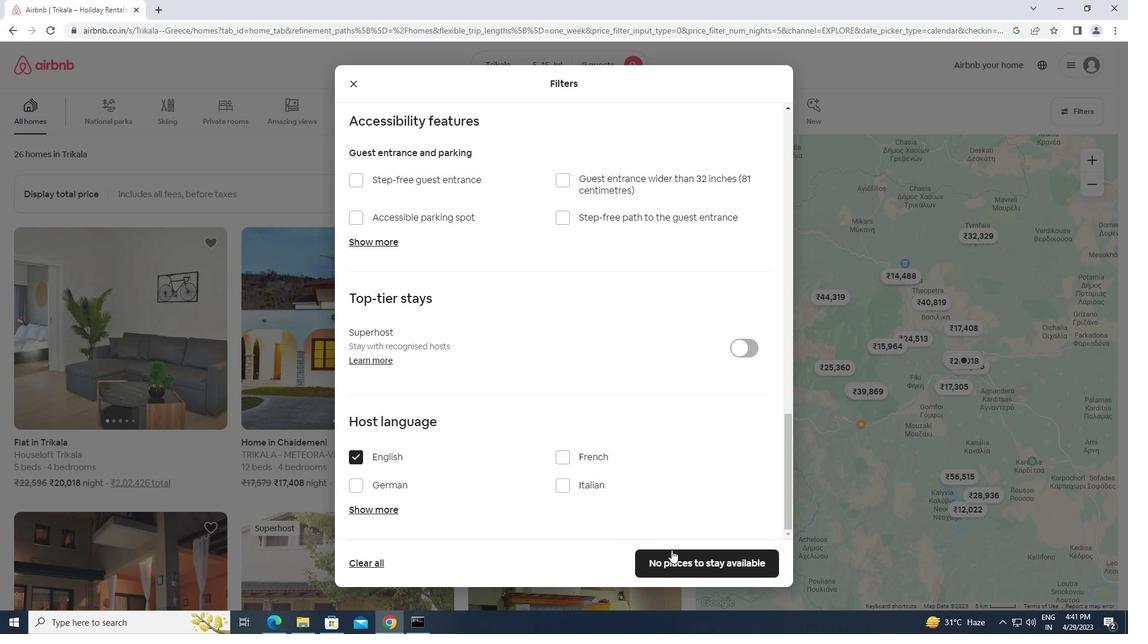 
